 Task: Look for space in Rowland Heights, United States from 11th June, 2023 to 15th June, 2023 for 2 adults in price range Rs.7000 to Rs.16000. Place can be private room with 1  bedroom having 2 beds and 1 bathroom. Property type can be house, flat, guest house, hotel. Booking option can be shelf check-in. Required host language is English.
Action: Mouse moved to (318, 127)
Screenshot: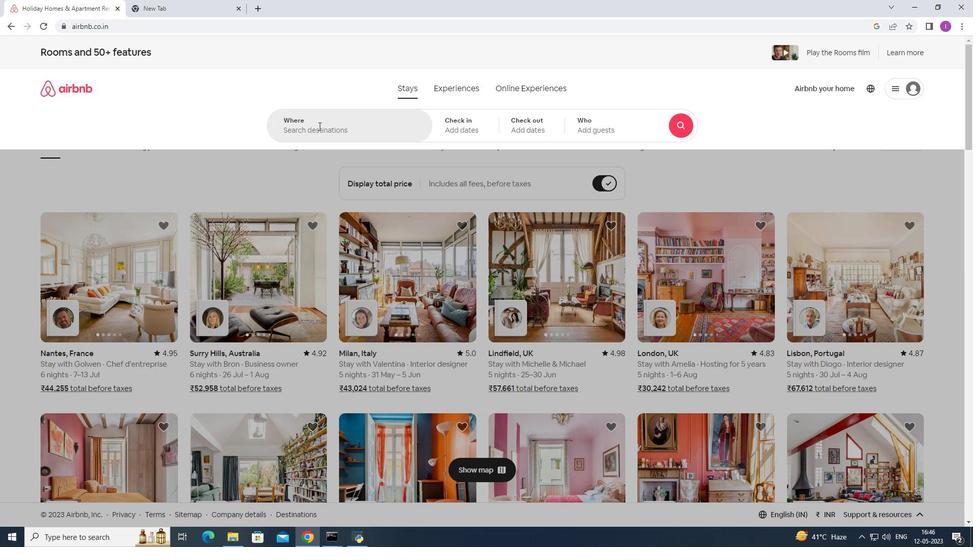 
Action: Mouse pressed left at (318, 127)
Screenshot: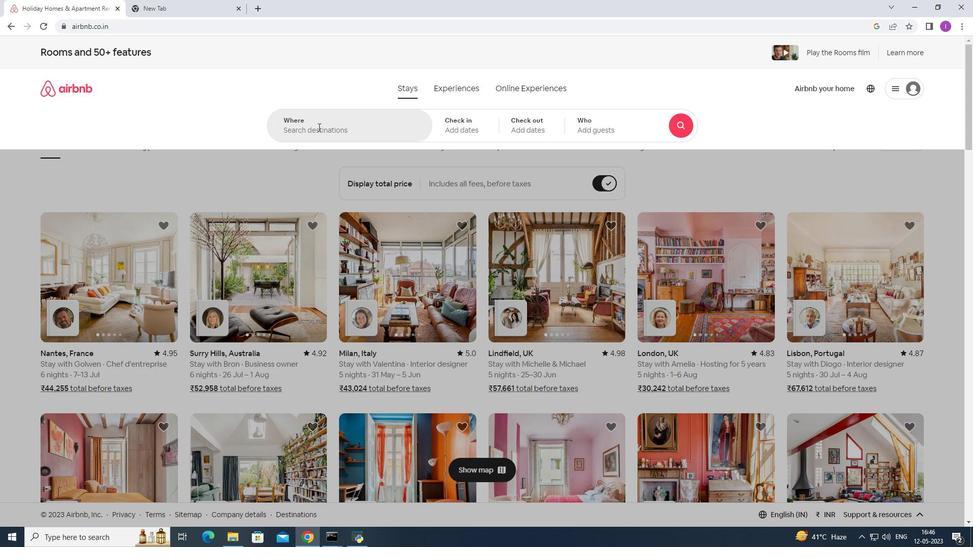 
Action: Mouse moved to (299, 134)
Screenshot: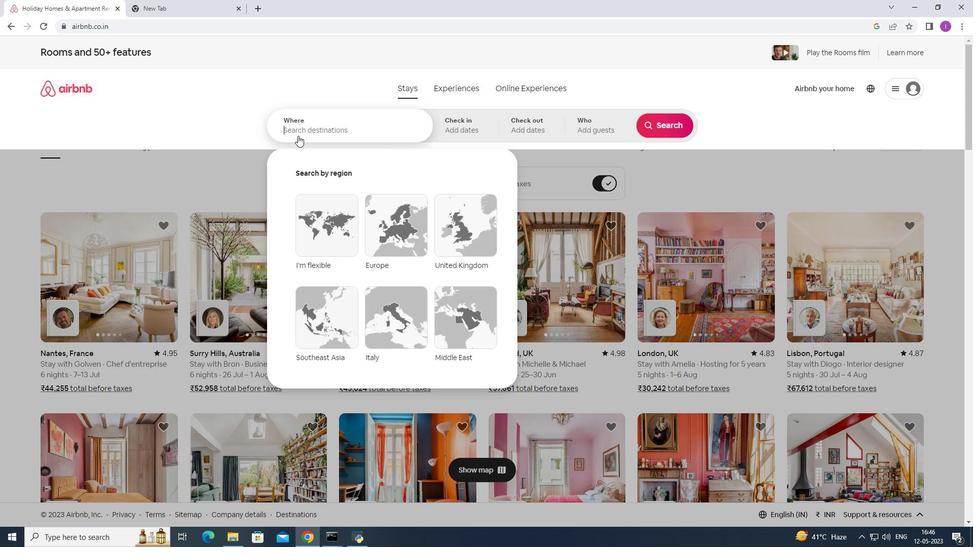 
Action: Key pressed <Key.shift>Rowland<Key.space><Key.shift>Heights,<Key.shift>United<Key.space>states
Screenshot: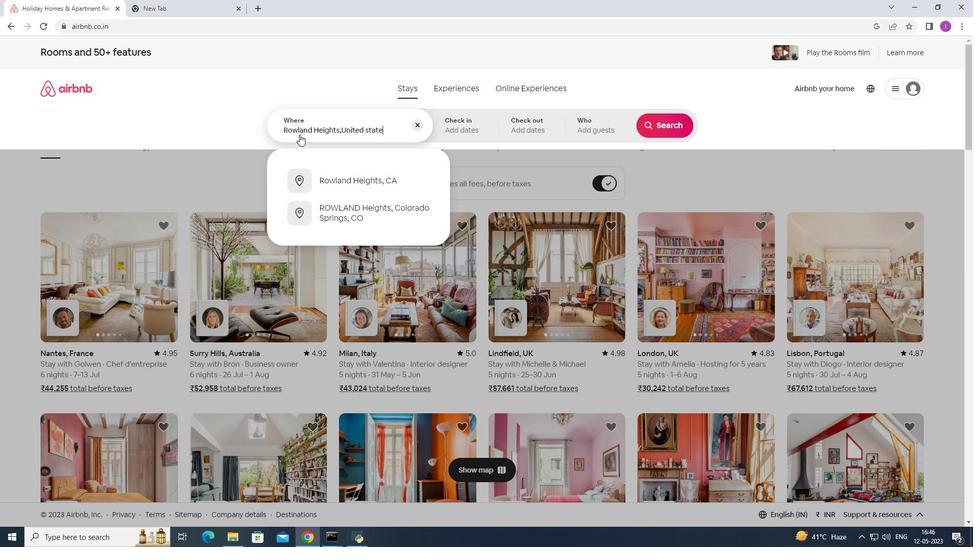 
Action: Mouse moved to (446, 127)
Screenshot: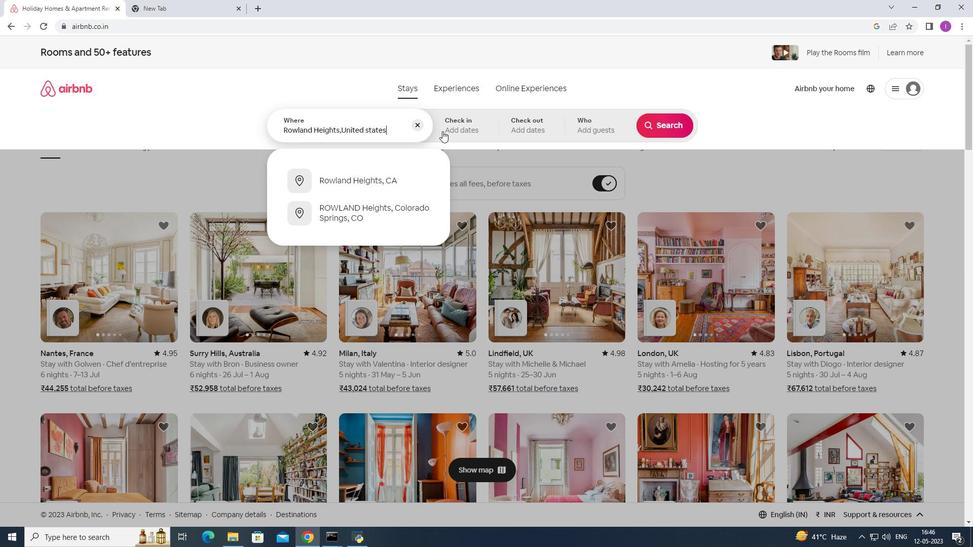 
Action: Mouse pressed left at (446, 127)
Screenshot: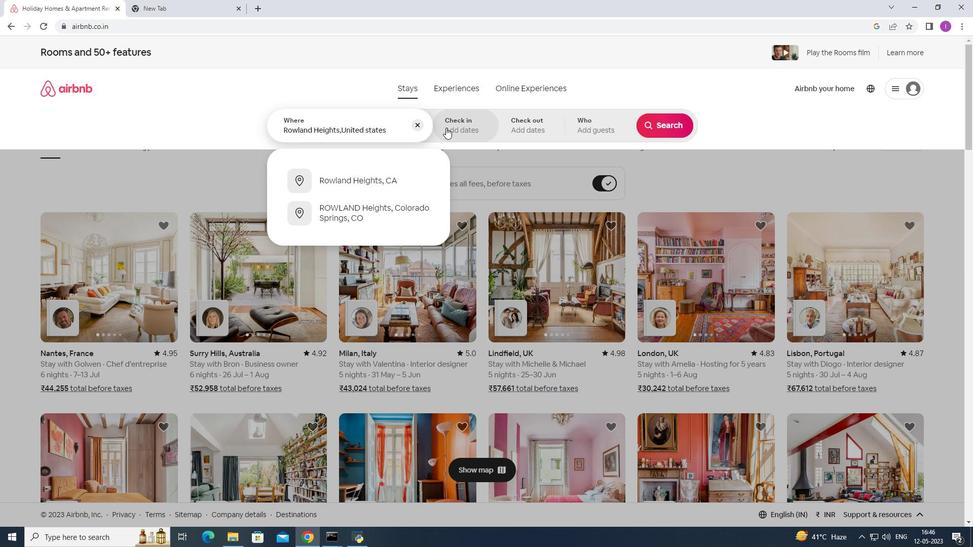 
Action: Mouse moved to (660, 205)
Screenshot: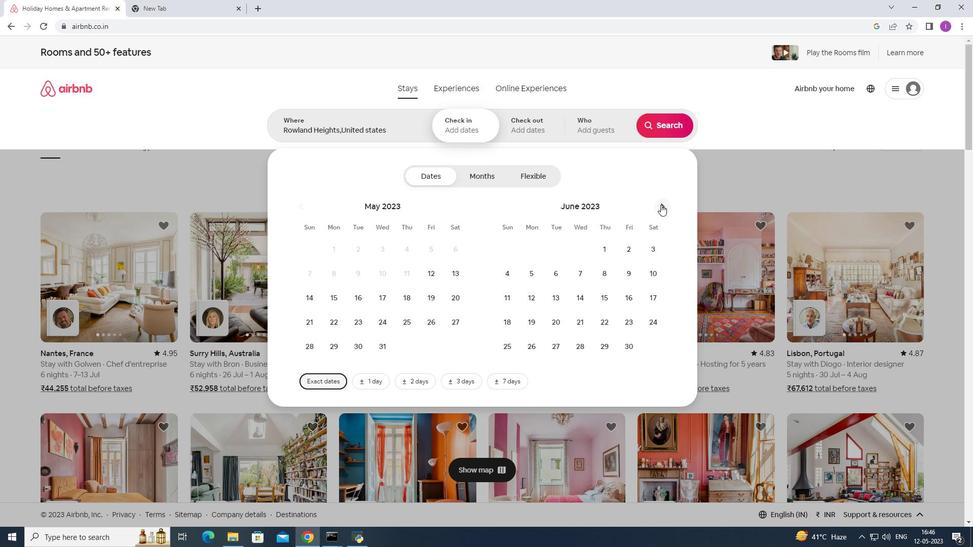 
Action: Mouse pressed left at (660, 205)
Screenshot: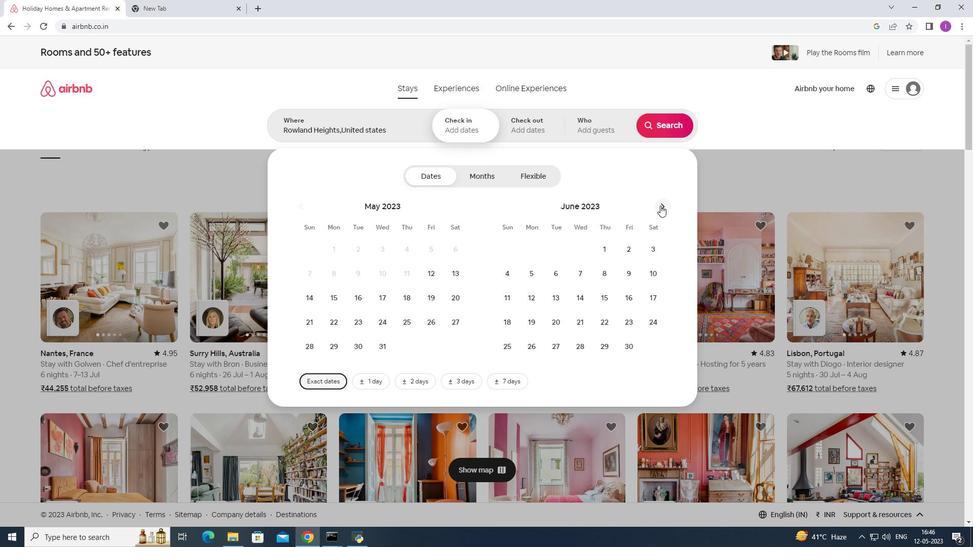 
Action: Mouse moved to (310, 300)
Screenshot: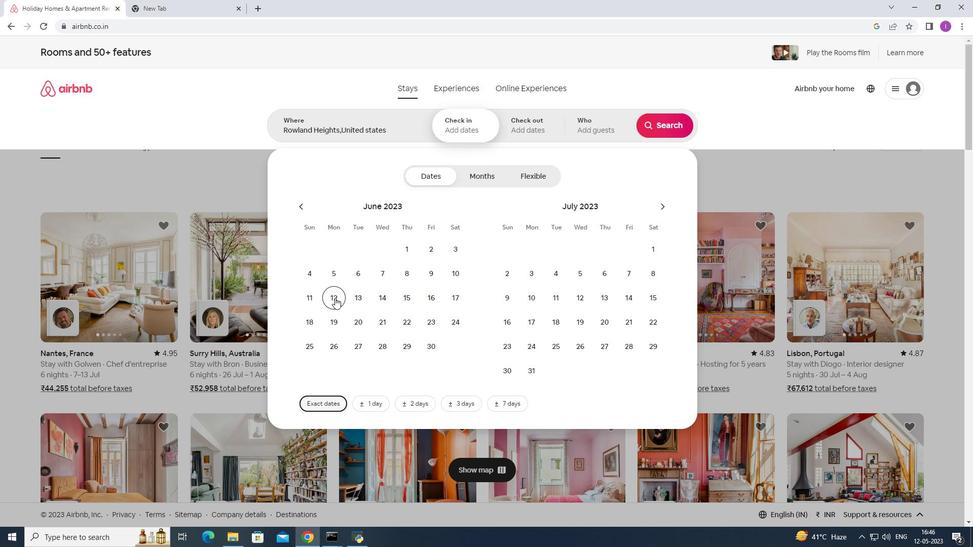 
Action: Mouse pressed left at (310, 300)
Screenshot: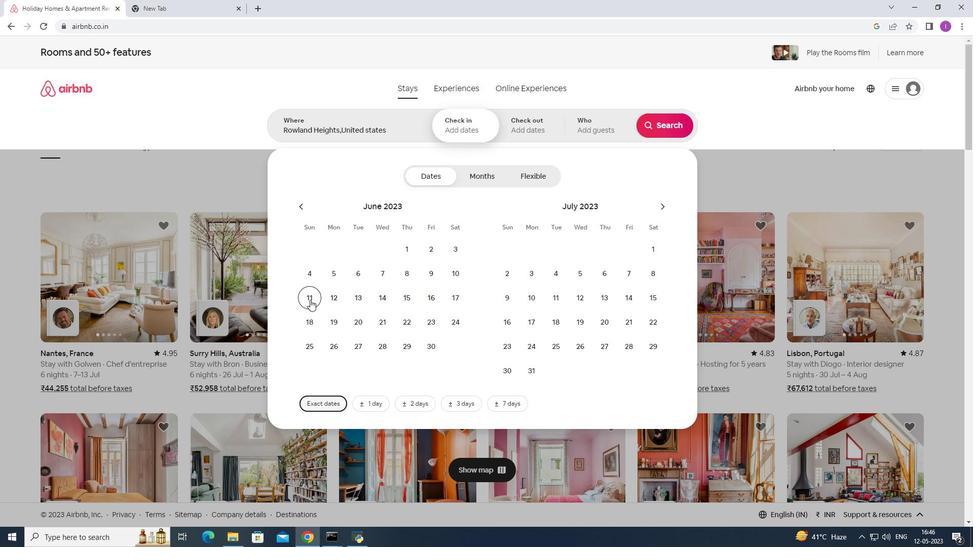 
Action: Mouse moved to (413, 300)
Screenshot: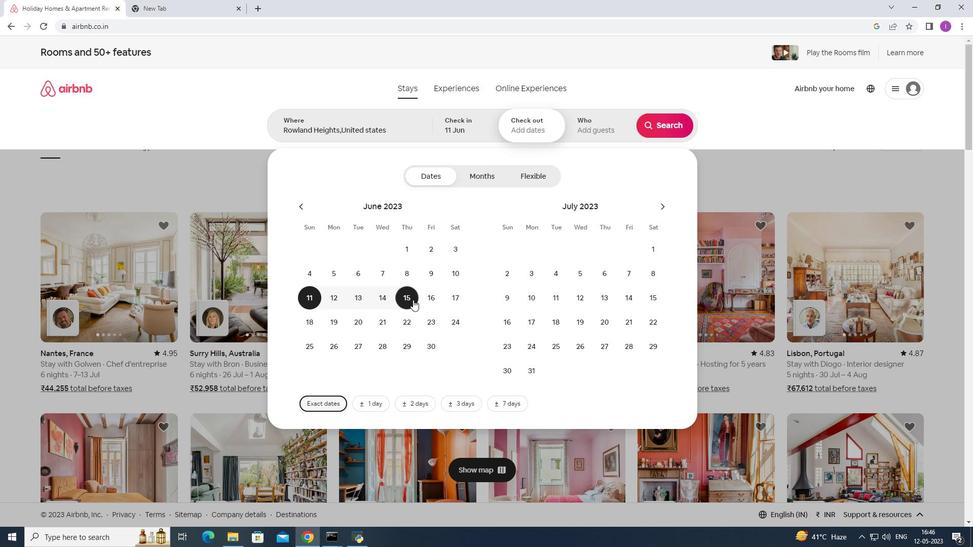 
Action: Mouse pressed left at (413, 300)
Screenshot: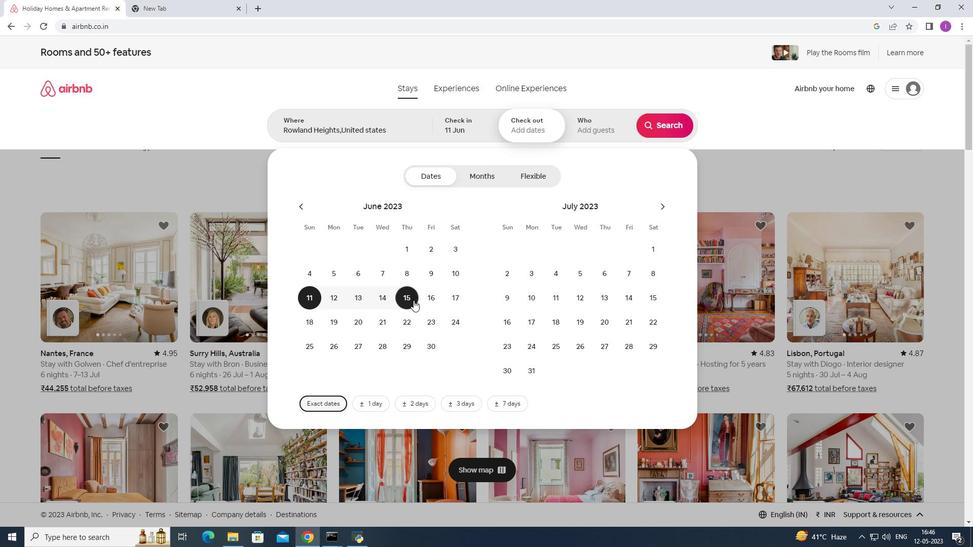 
Action: Mouse moved to (595, 122)
Screenshot: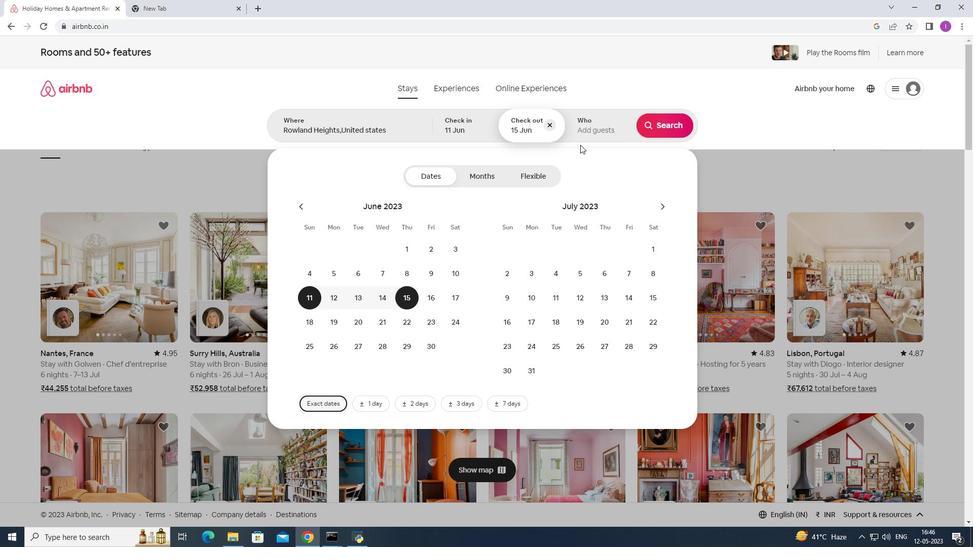 
Action: Mouse pressed left at (595, 122)
Screenshot: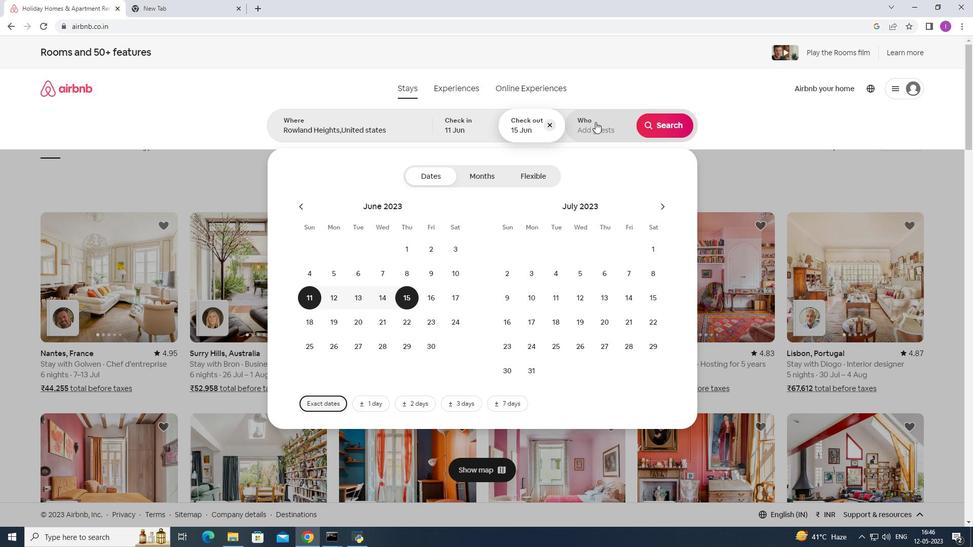 
Action: Mouse moved to (670, 180)
Screenshot: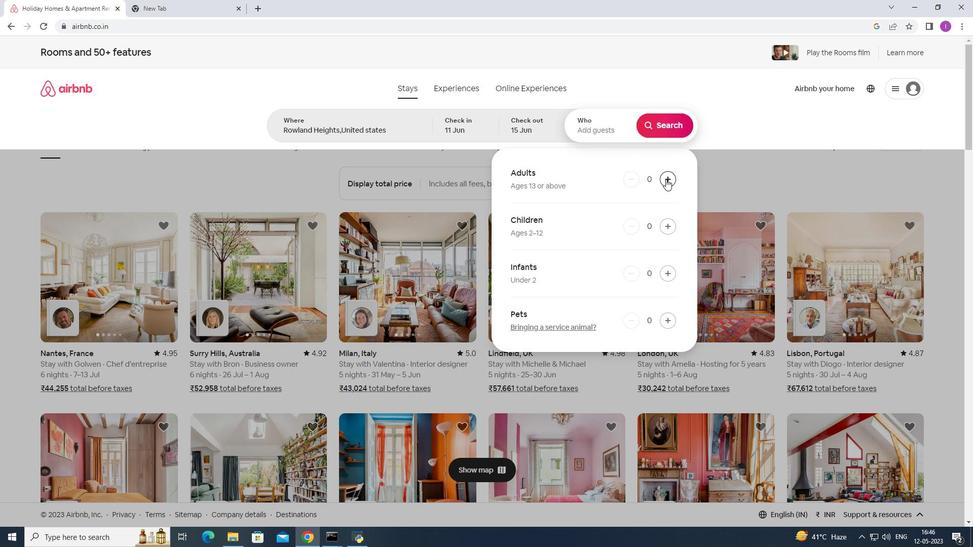 
Action: Mouse pressed left at (670, 180)
Screenshot: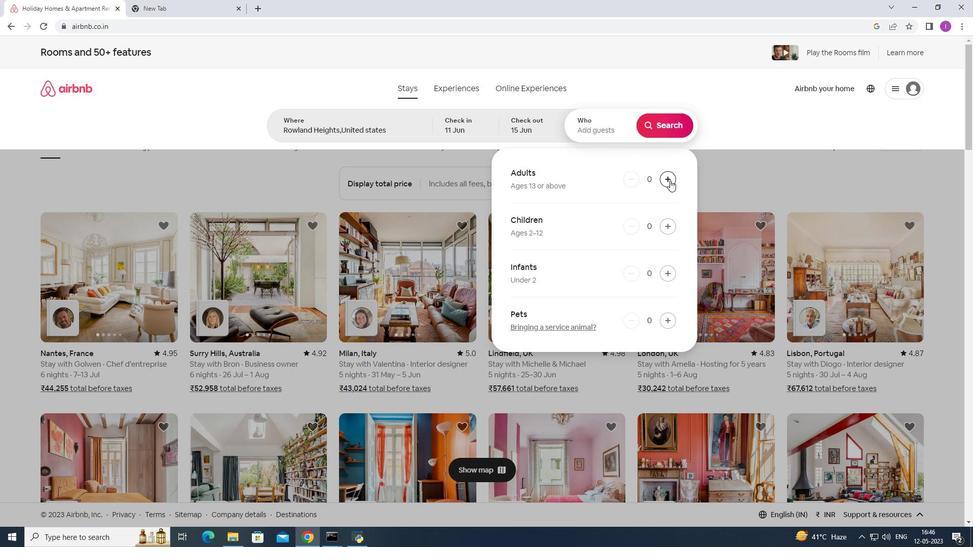 
Action: Mouse pressed left at (670, 180)
Screenshot: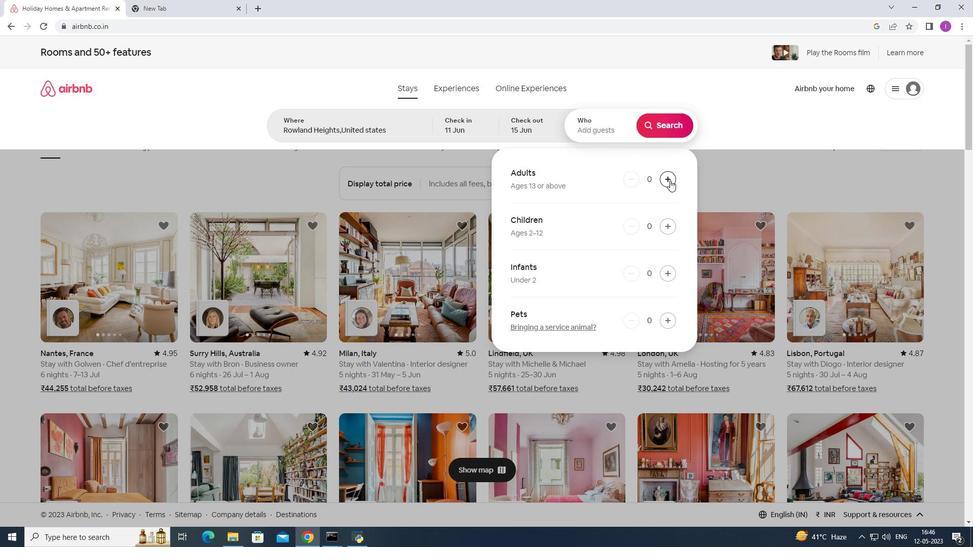 
Action: Mouse moved to (672, 127)
Screenshot: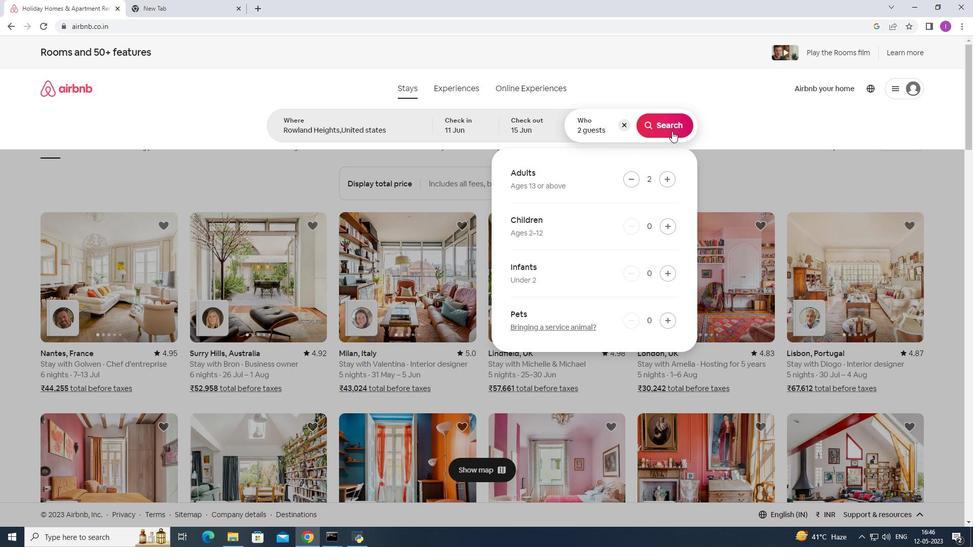 
Action: Mouse pressed left at (672, 127)
Screenshot: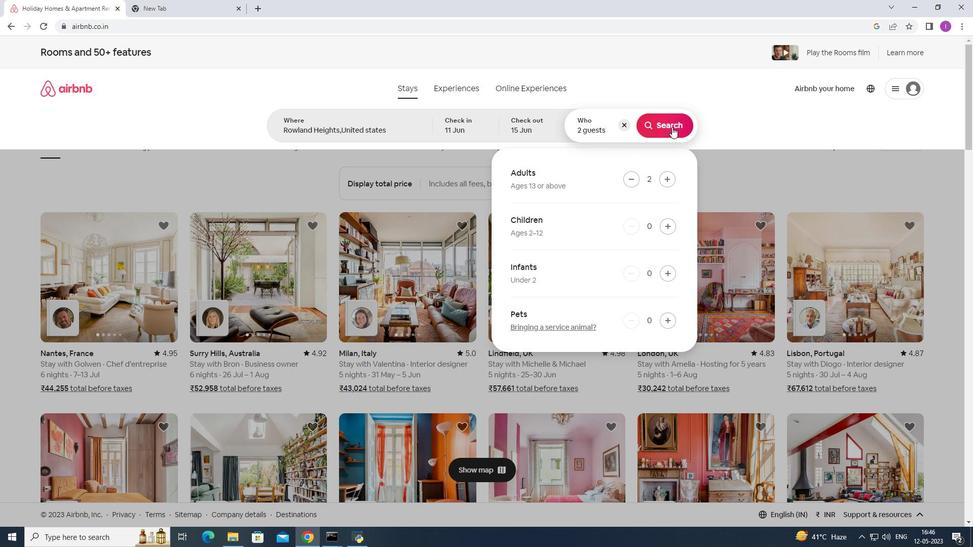 
Action: Mouse moved to (939, 96)
Screenshot: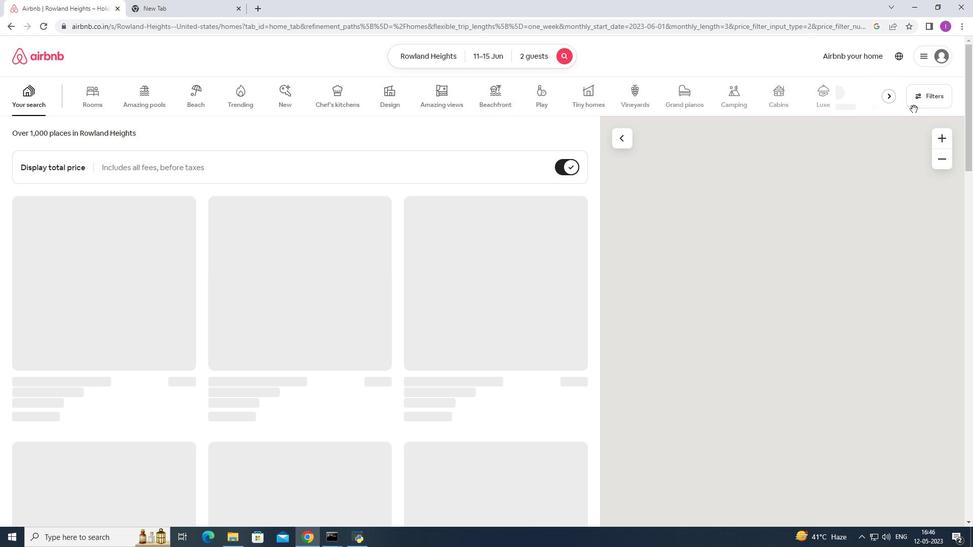 
Action: Mouse pressed left at (939, 96)
Screenshot: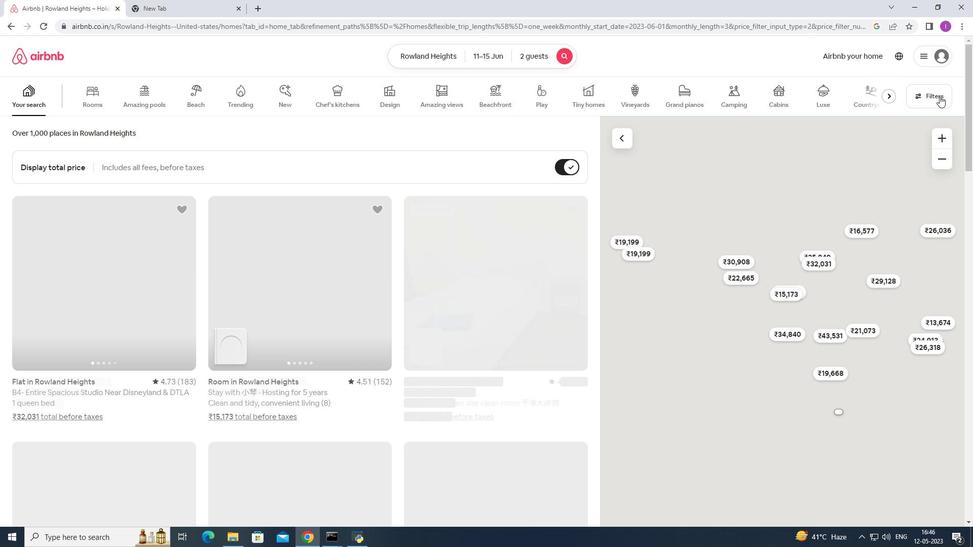 
Action: Mouse moved to (549, 345)
Screenshot: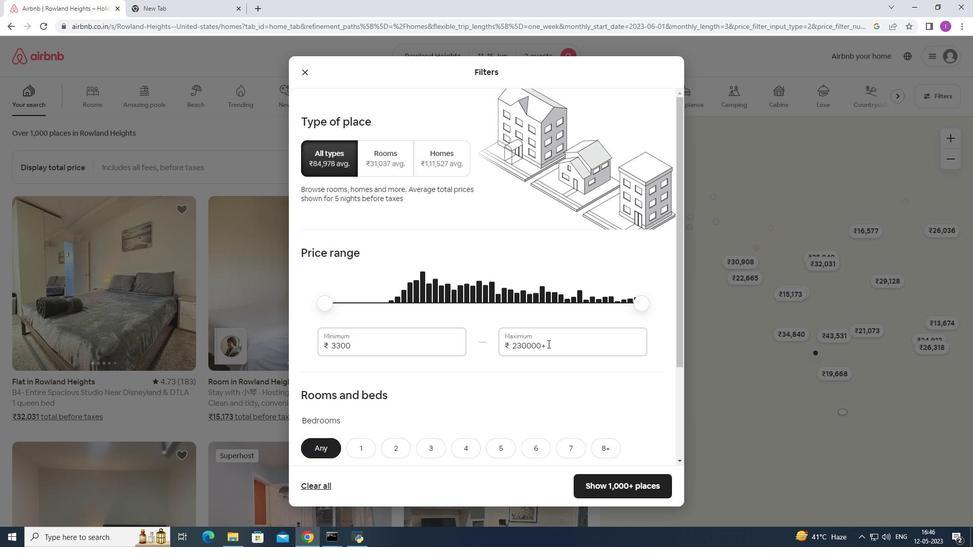 
Action: Mouse pressed left at (549, 345)
Screenshot: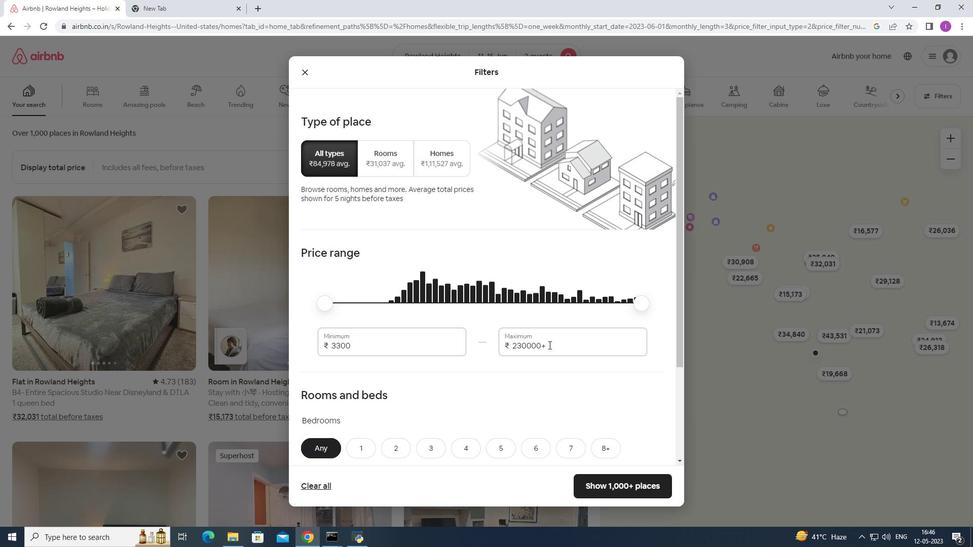
Action: Mouse moved to (504, 353)
Screenshot: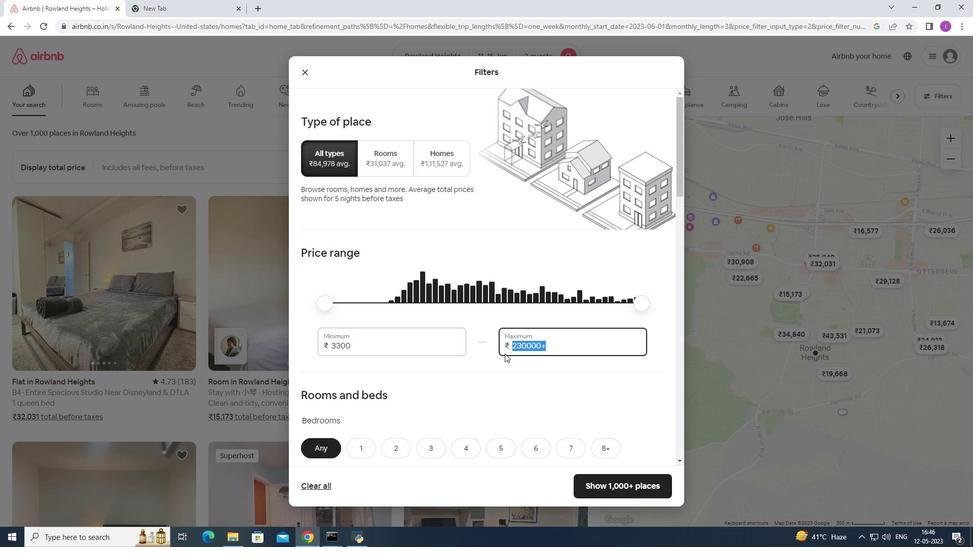 
Action: Key pressed 16000
Screenshot: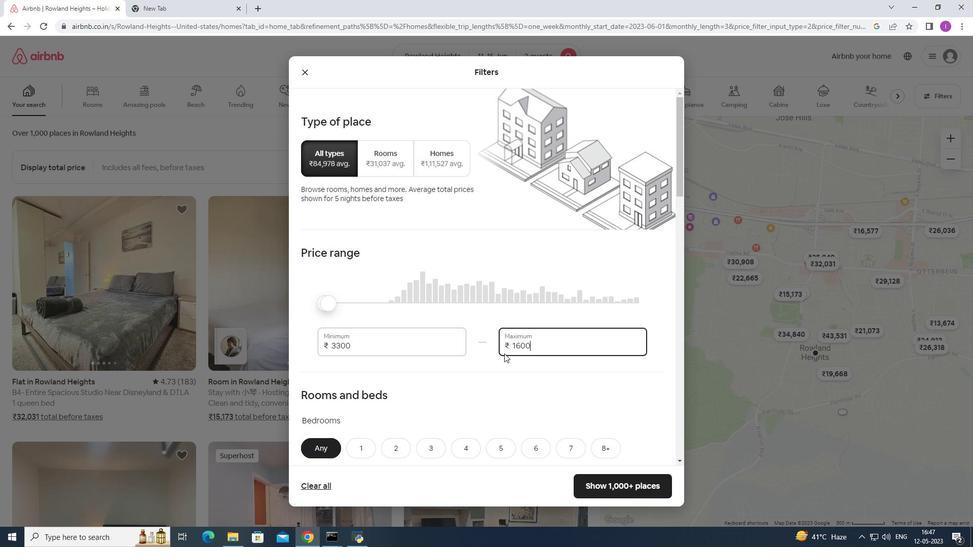 
Action: Mouse moved to (365, 346)
Screenshot: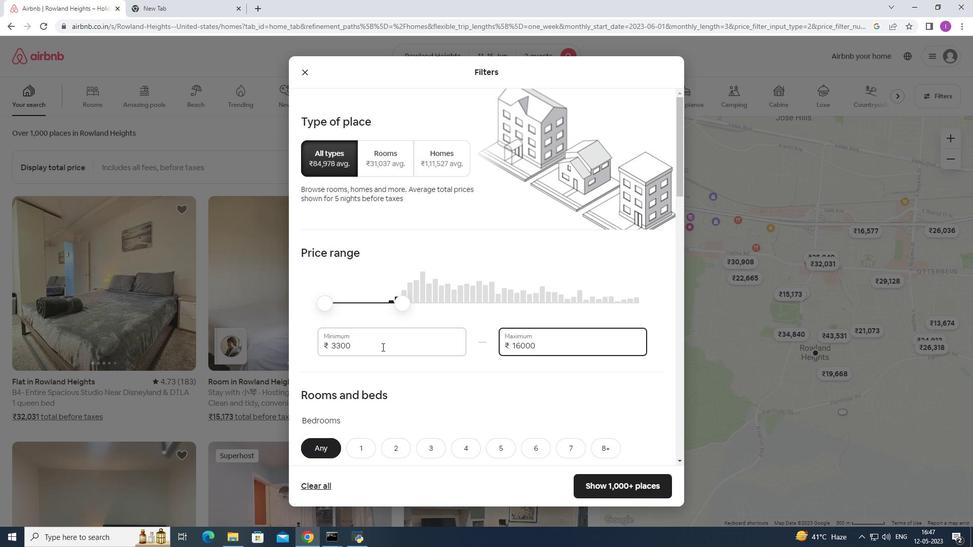 
Action: Mouse pressed left at (365, 346)
Screenshot: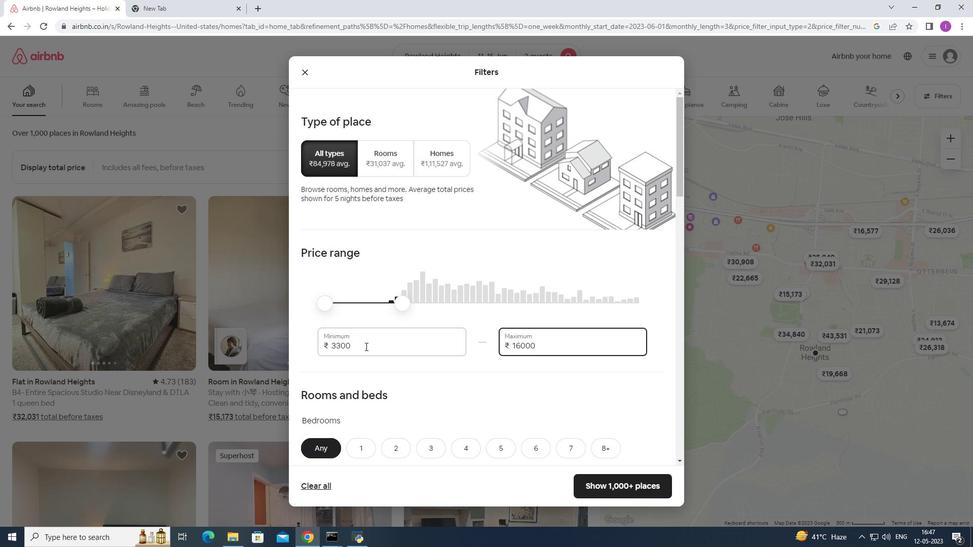 
Action: Mouse moved to (389, 362)
Screenshot: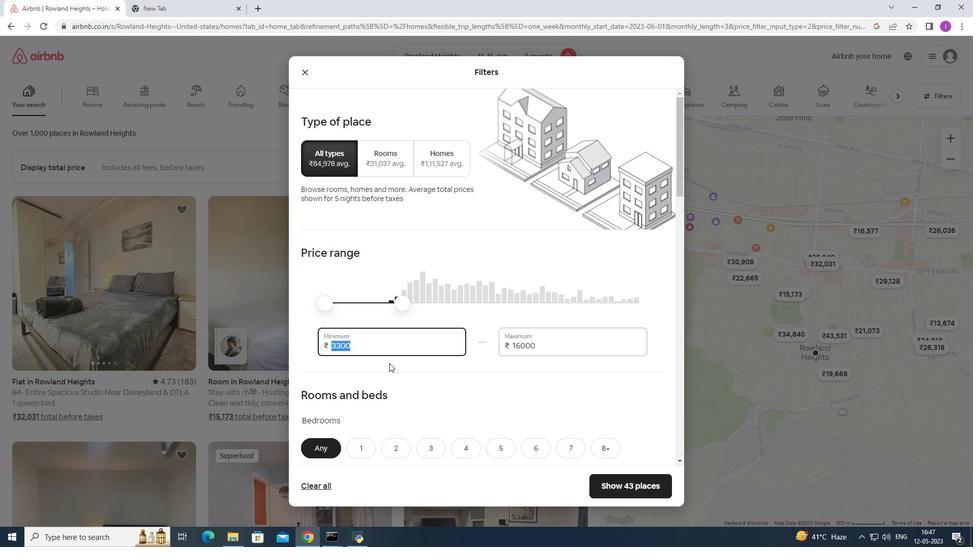 
Action: Key pressed 70
Screenshot: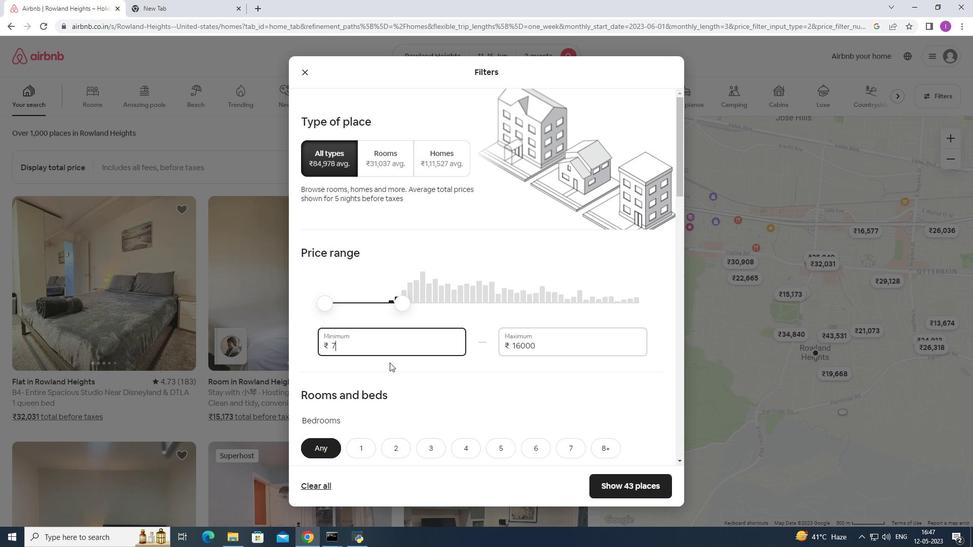 
Action: Mouse moved to (390, 362)
Screenshot: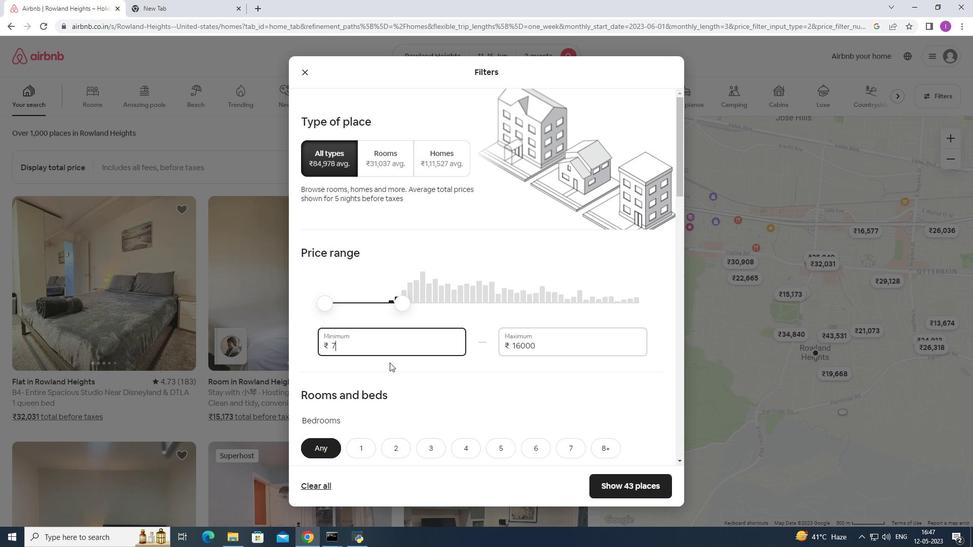
Action: Key pressed 00
Screenshot: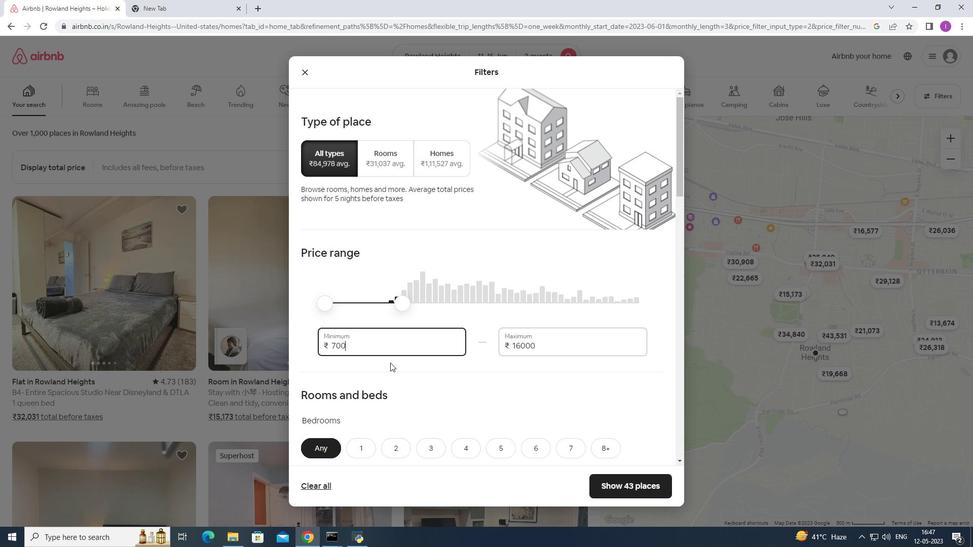 
Action: Mouse moved to (395, 382)
Screenshot: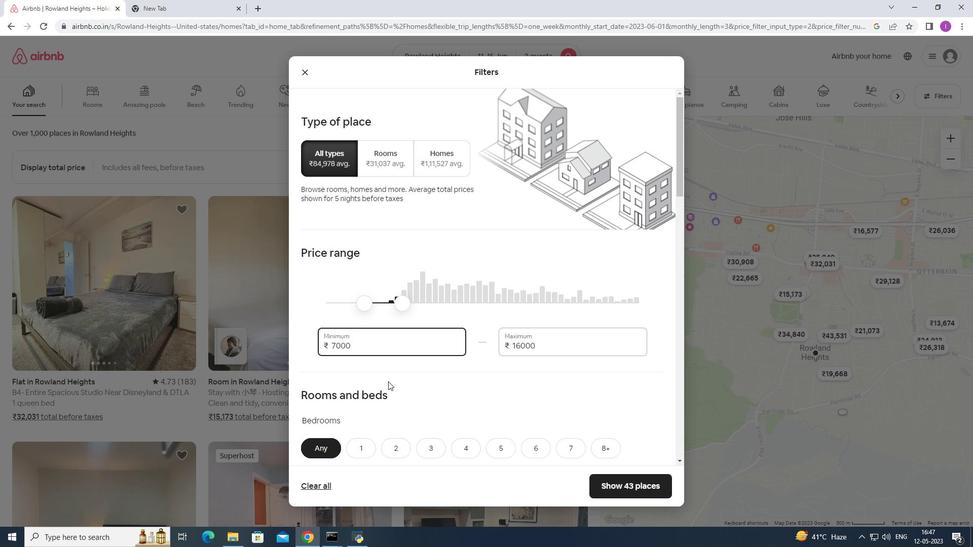 
Action: Mouse scrolled (395, 381) with delta (0, 0)
Screenshot: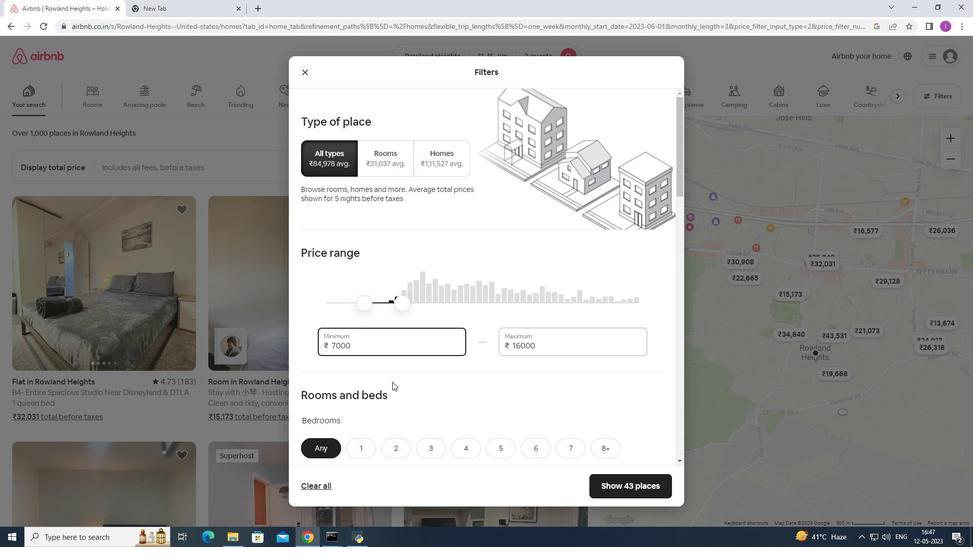 
Action: Mouse scrolled (395, 381) with delta (0, 0)
Screenshot: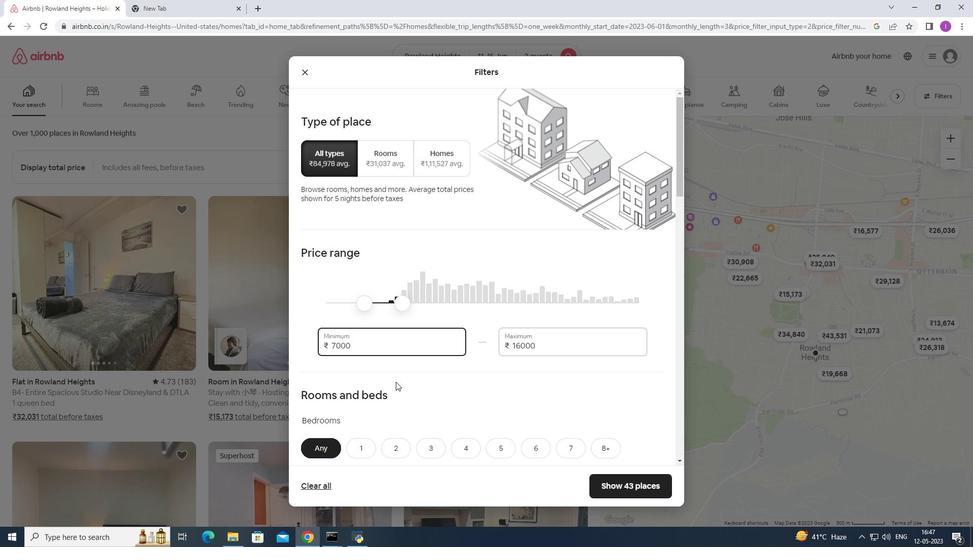 
Action: Mouse moved to (406, 374)
Screenshot: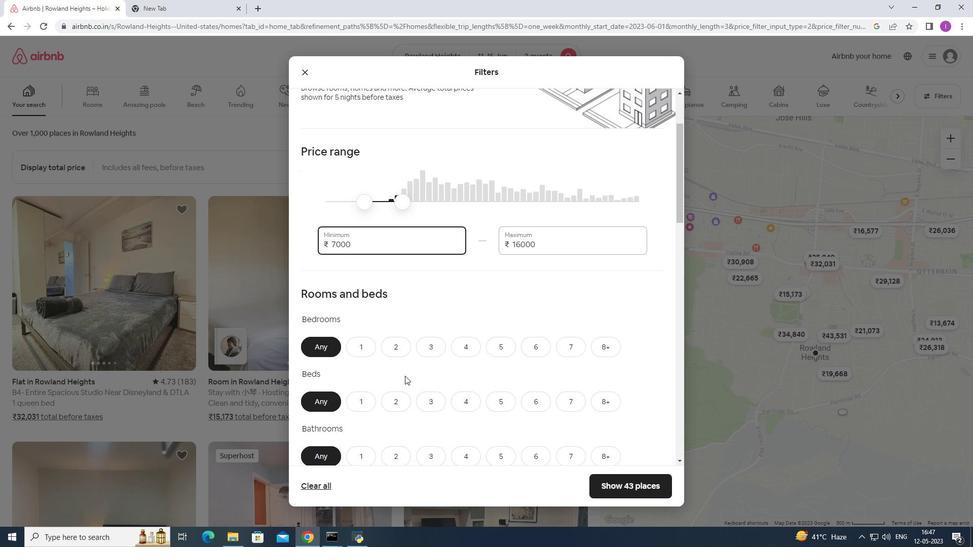 
Action: Mouse scrolled (406, 373) with delta (0, 0)
Screenshot: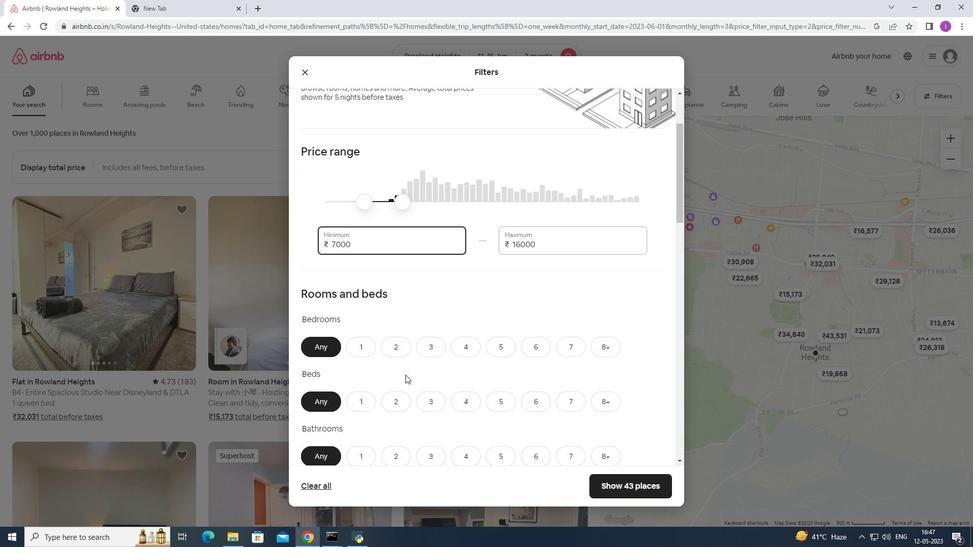 
Action: Mouse moved to (363, 294)
Screenshot: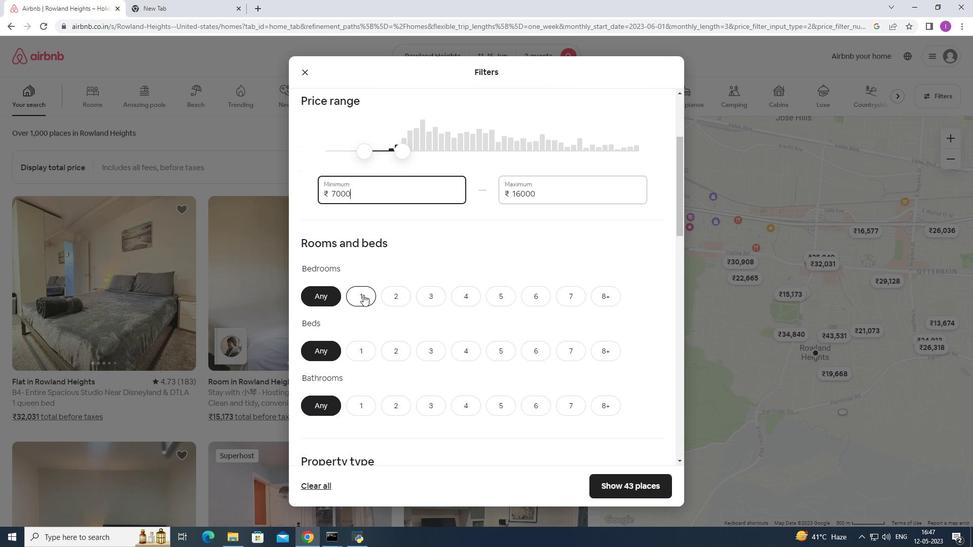 
Action: Mouse pressed left at (363, 294)
Screenshot: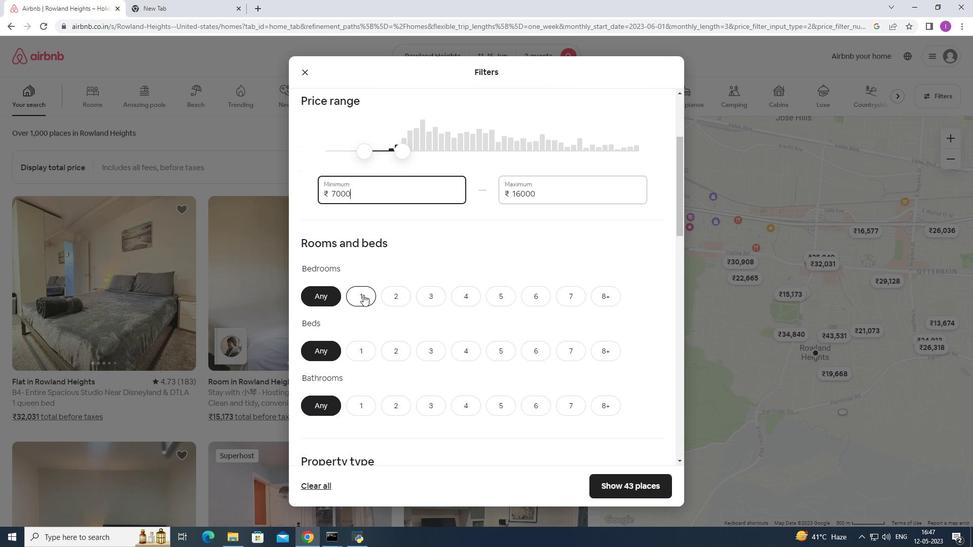 
Action: Mouse moved to (389, 345)
Screenshot: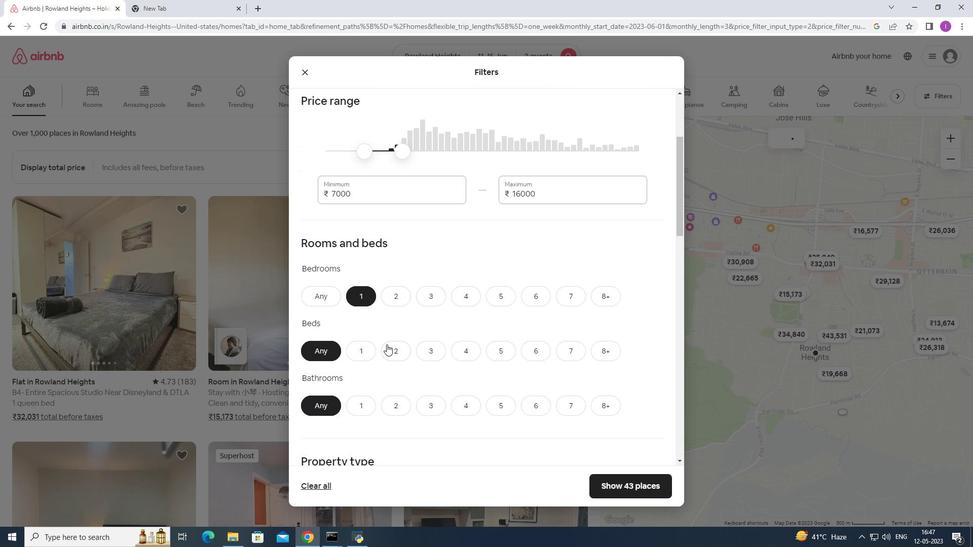 
Action: Mouse pressed left at (389, 345)
Screenshot: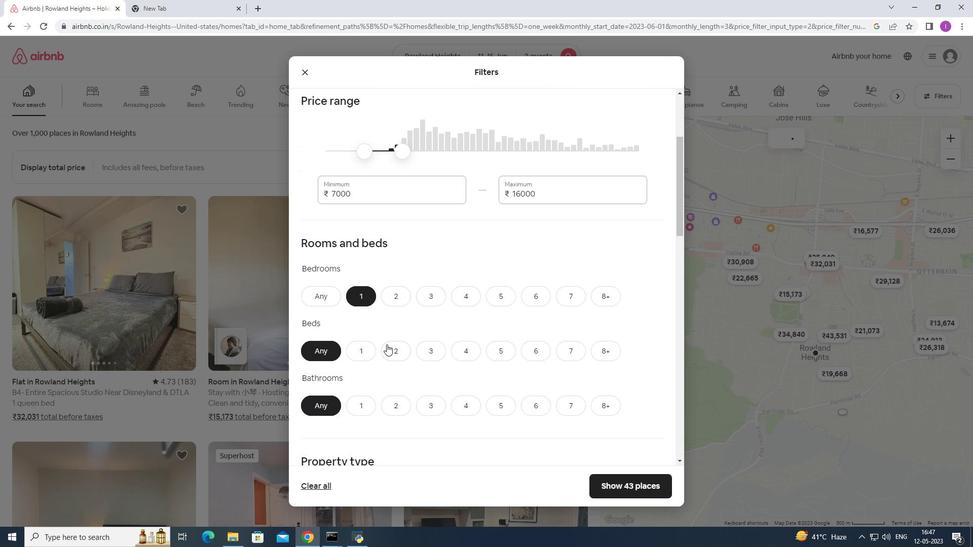 
Action: Mouse moved to (354, 404)
Screenshot: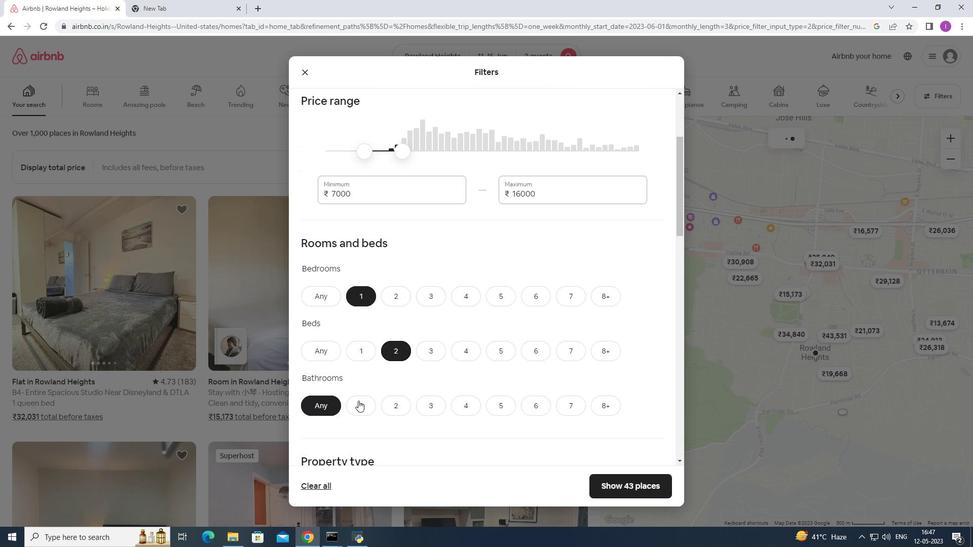 
Action: Mouse pressed left at (354, 404)
Screenshot: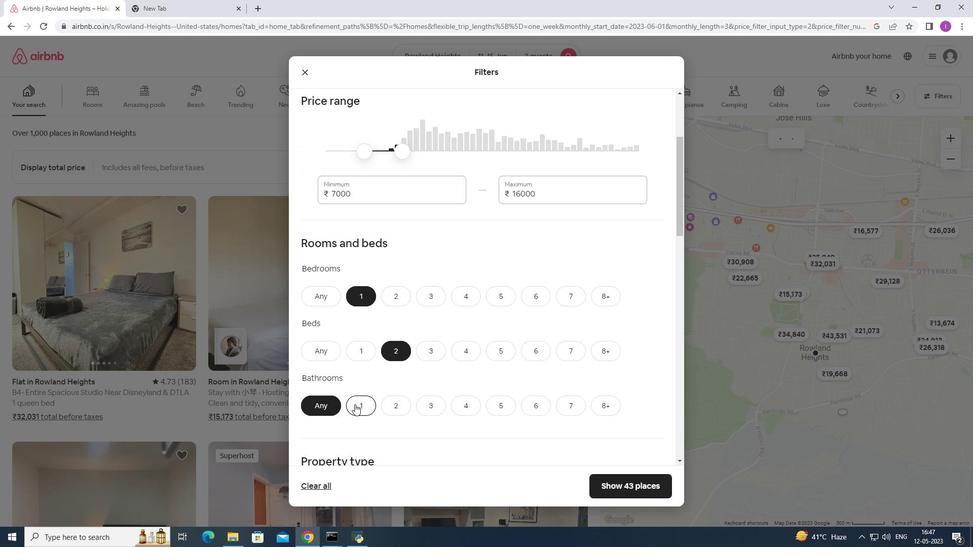
Action: Mouse moved to (419, 369)
Screenshot: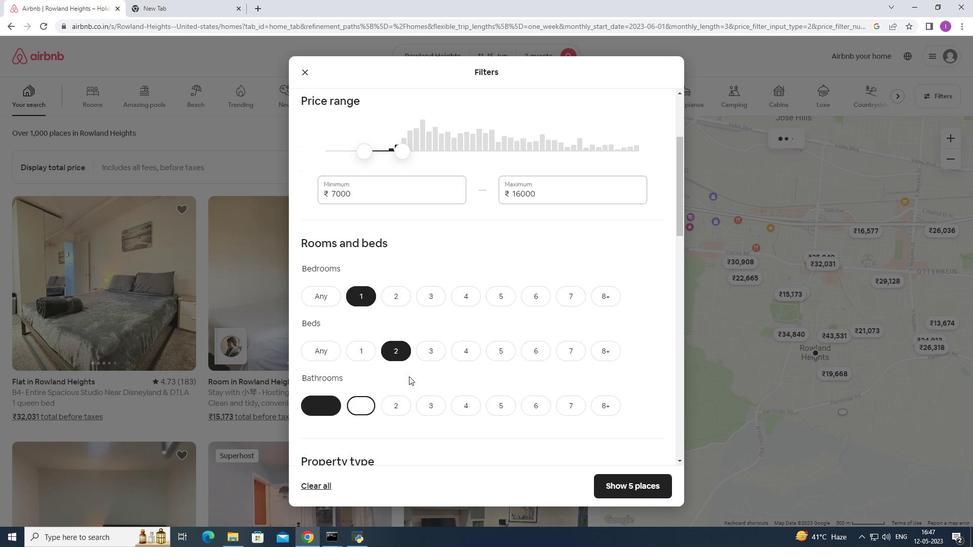 
Action: Mouse scrolled (419, 368) with delta (0, 0)
Screenshot: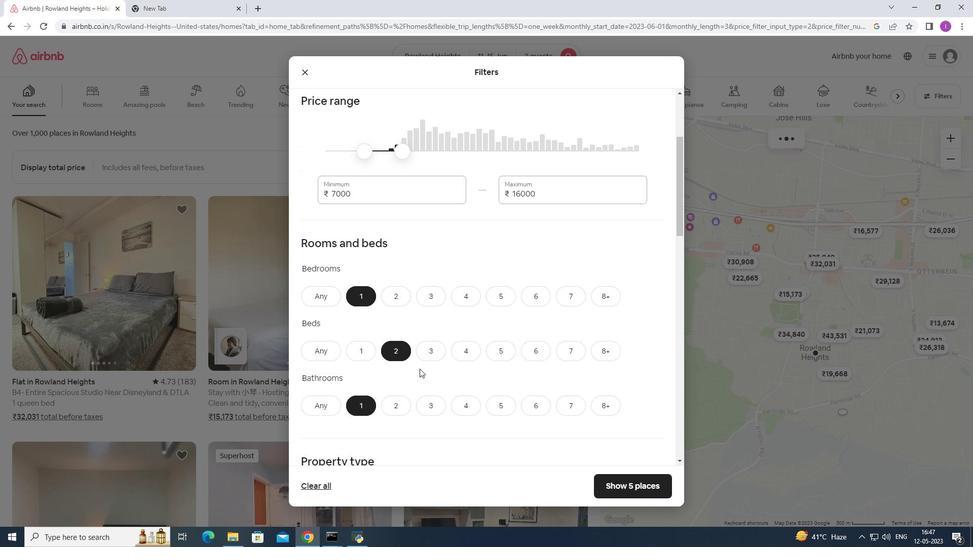 
Action: Mouse moved to (420, 369)
Screenshot: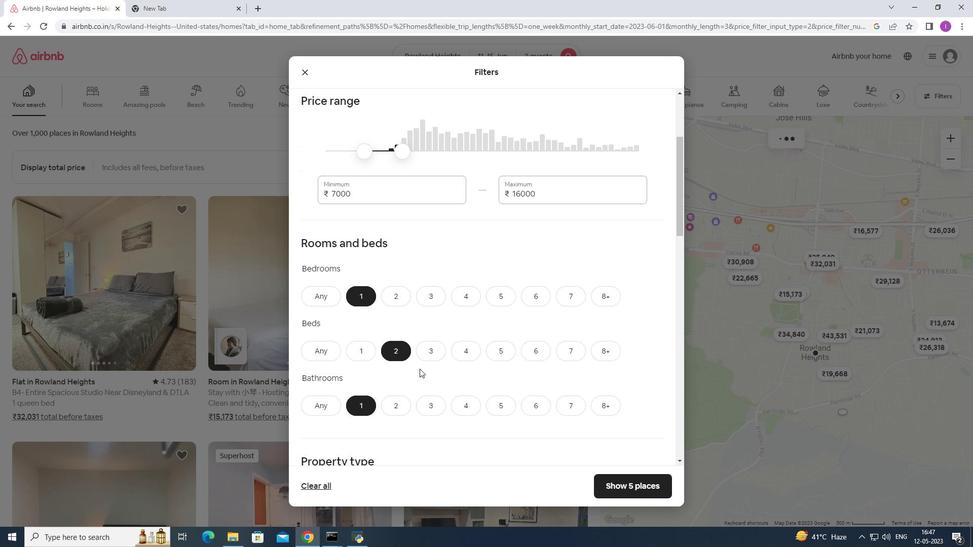 
Action: Mouse scrolled (420, 368) with delta (0, 0)
Screenshot: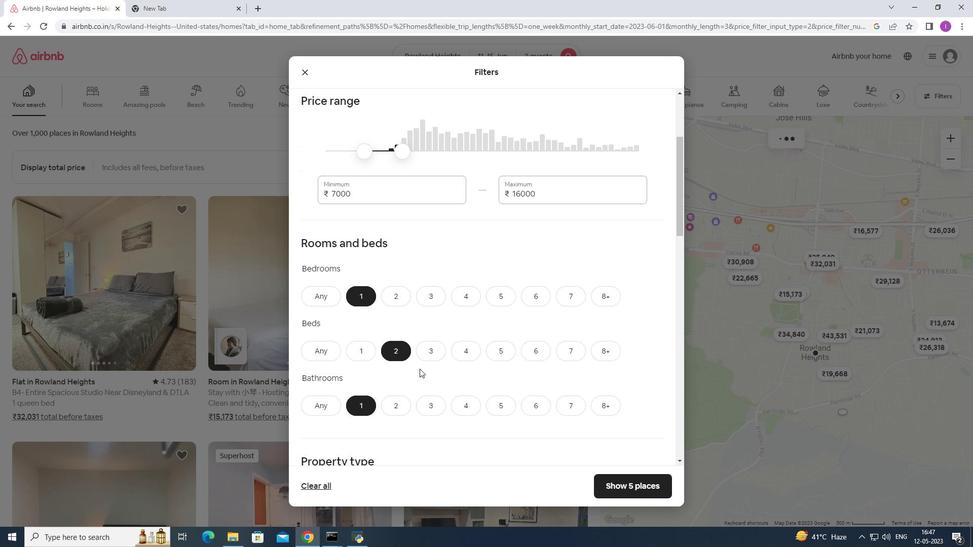 
Action: Mouse scrolled (420, 368) with delta (0, 0)
Screenshot: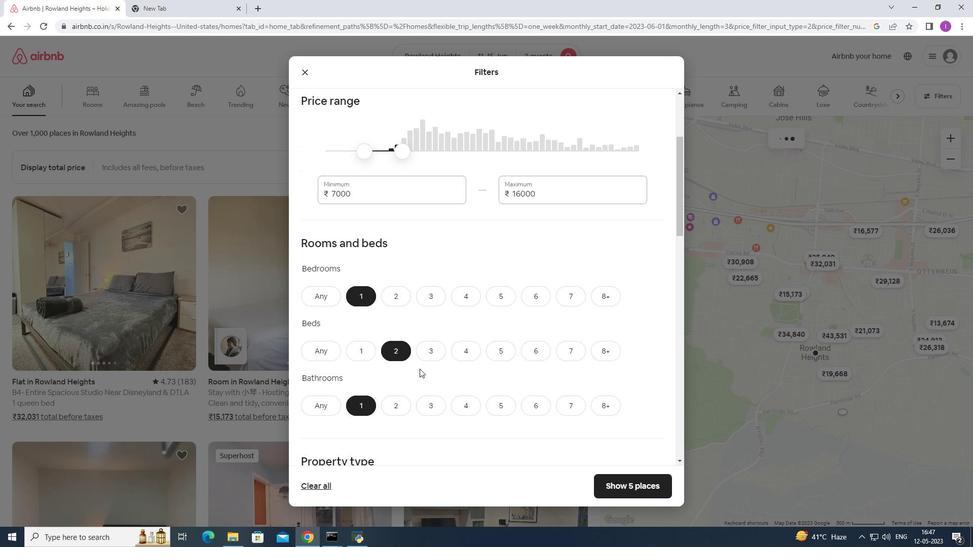 
Action: Mouse moved to (365, 369)
Screenshot: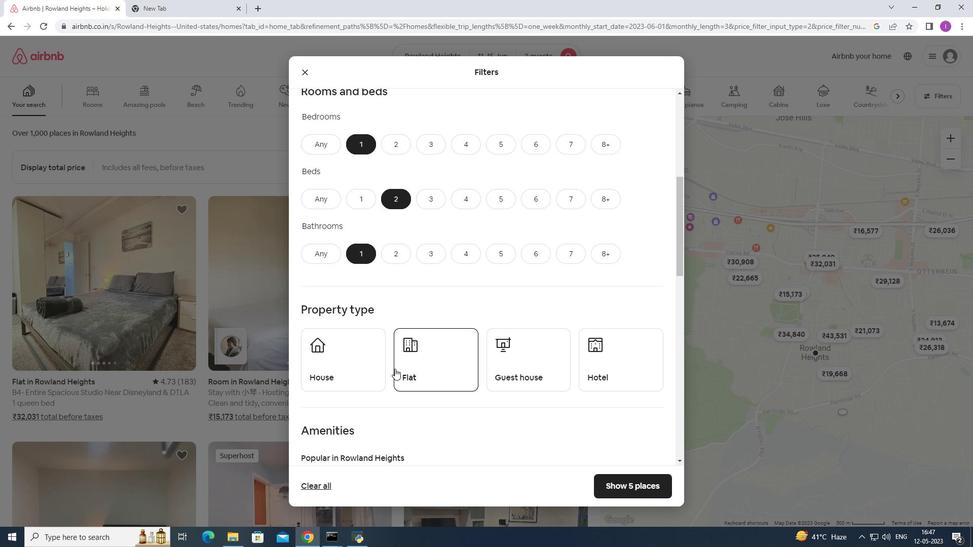 
Action: Mouse pressed left at (365, 369)
Screenshot: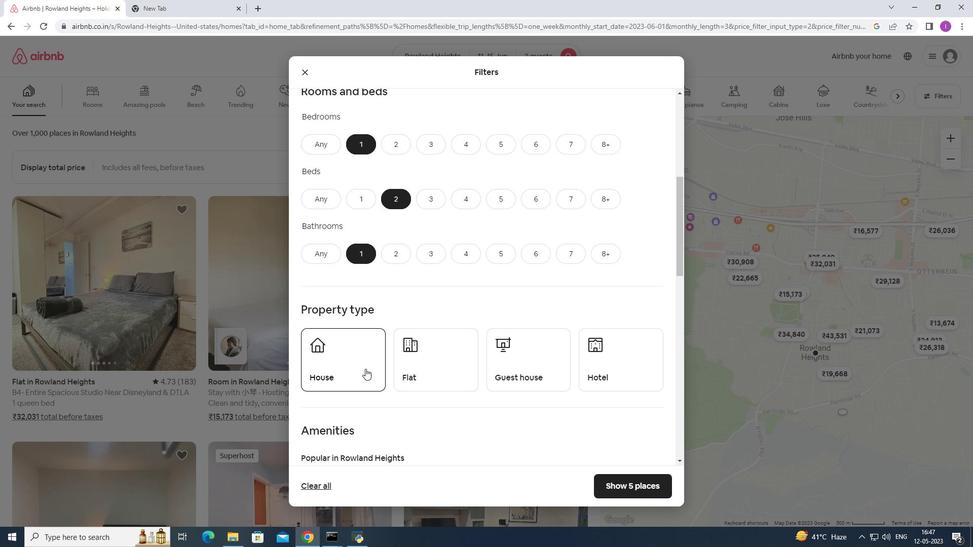 
Action: Mouse moved to (419, 363)
Screenshot: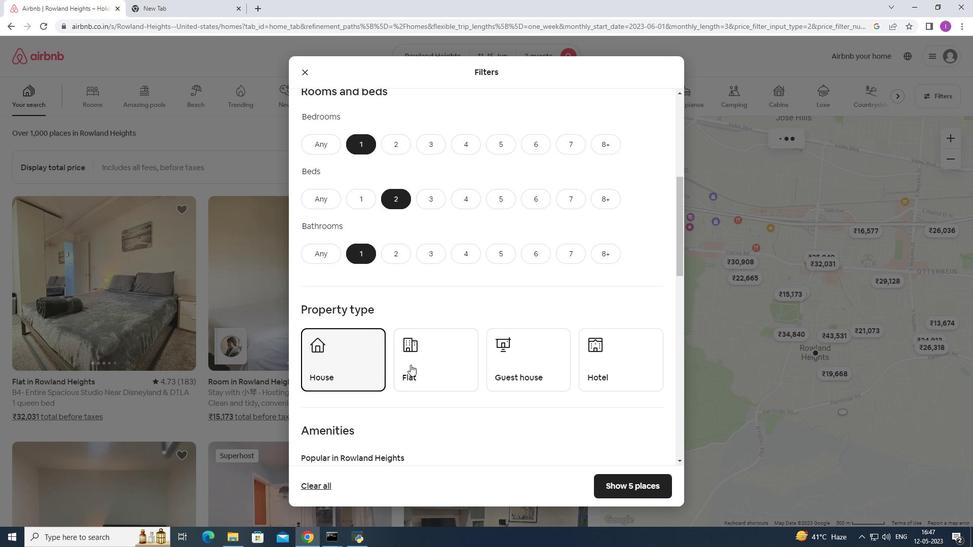 
Action: Mouse pressed left at (419, 363)
Screenshot: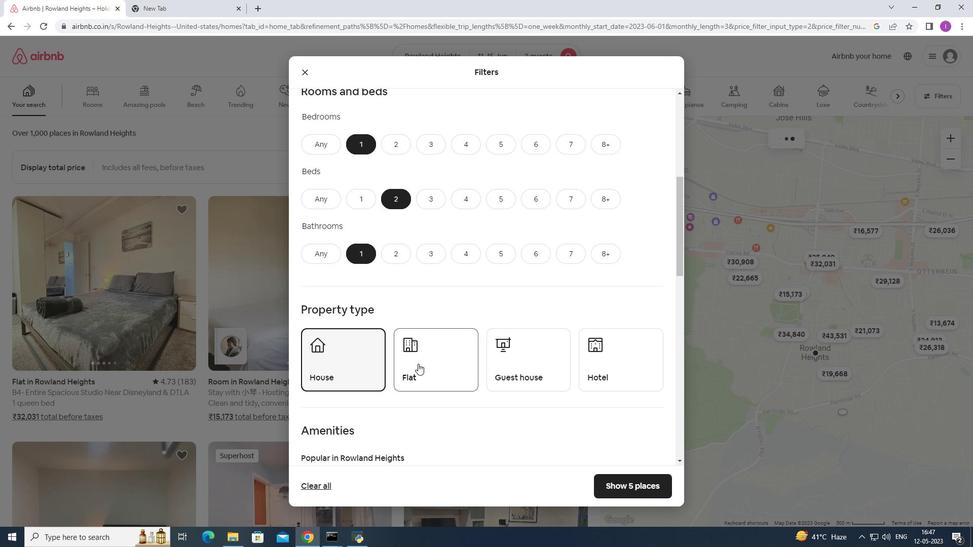 
Action: Mouse moved to (505, 354)
Screenshot: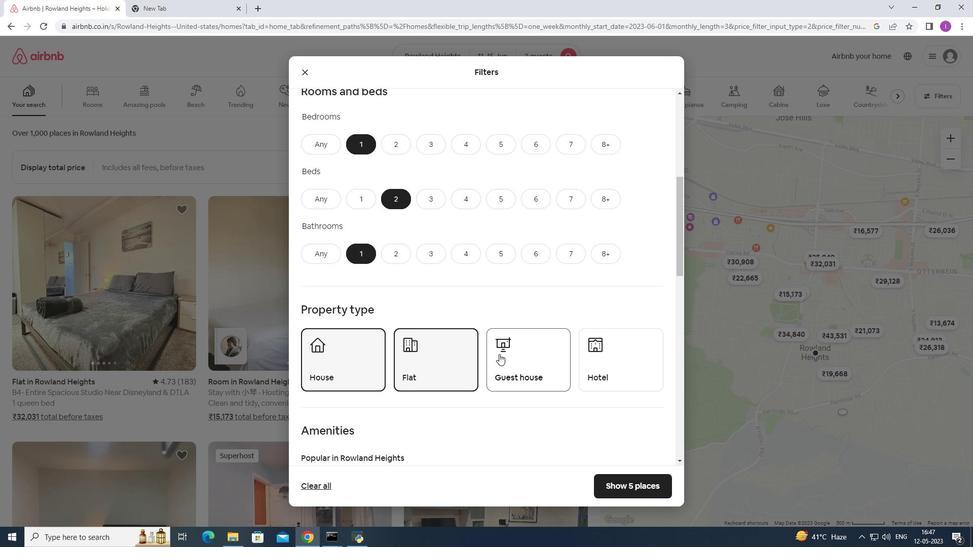 
Action: Mouse pressed left at (505, 354)
Screenshot: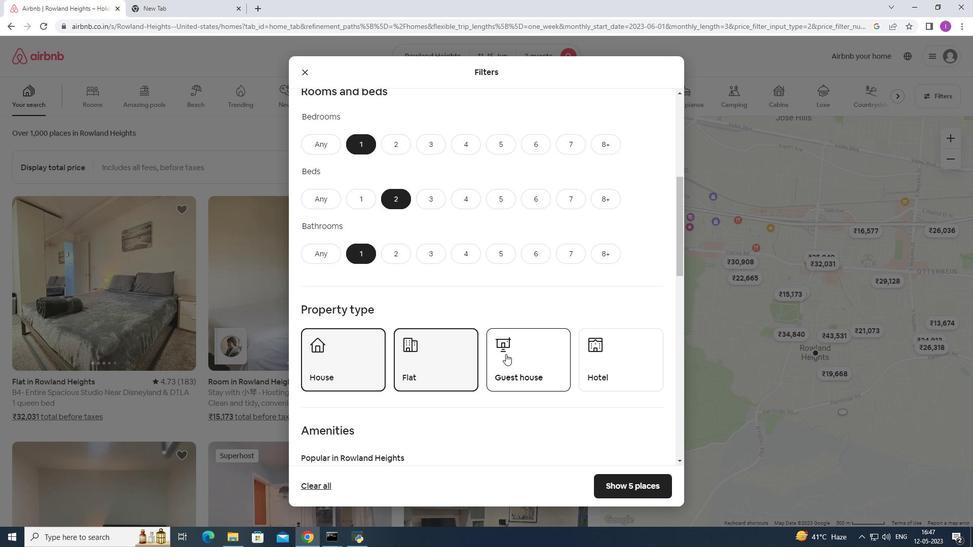 
Action: Mouse moved to (597, 347)
Screenshot: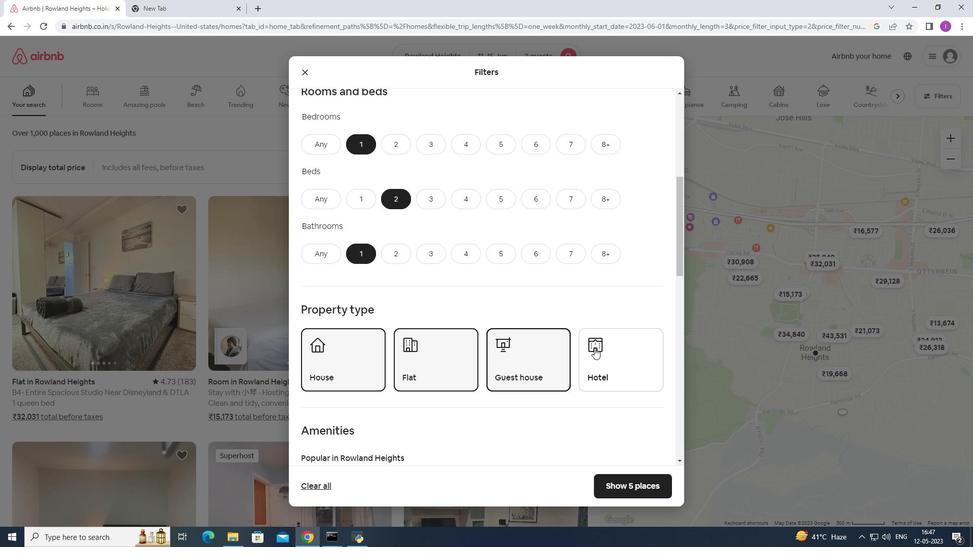 
Action: Mouse pressed left at (597, 347)
Screenshot: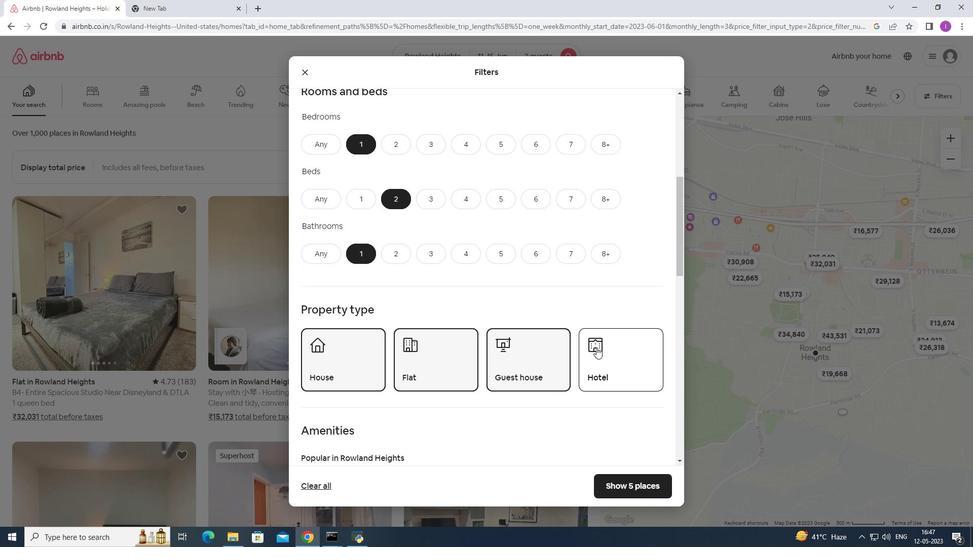 
Action: Mouse moved to (511, 361)
Screenshot: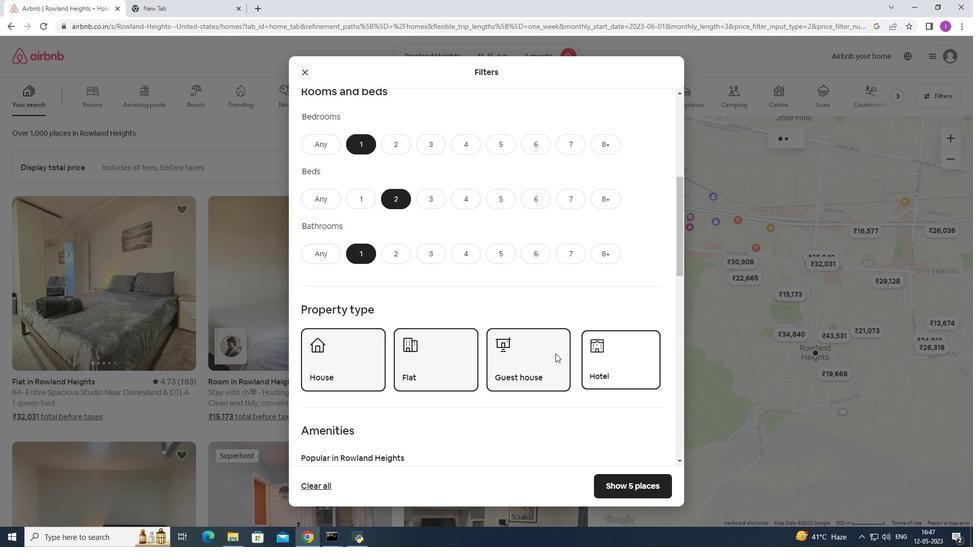 
Action: Mouse scrolled (511, 361) with delta (0, 0)
Screenshot: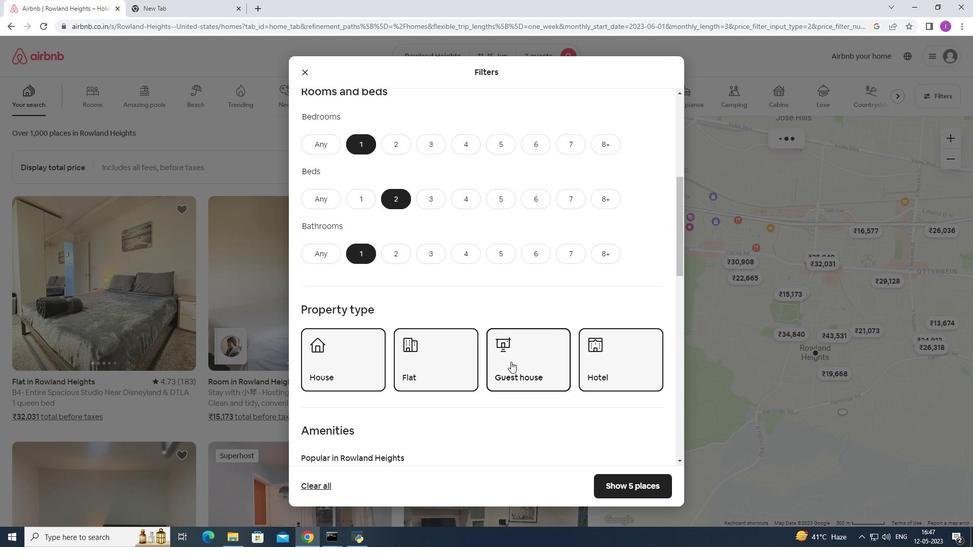 
Action: Mouse scrolled (511, 361) with delta (0, 0)
Screenshot: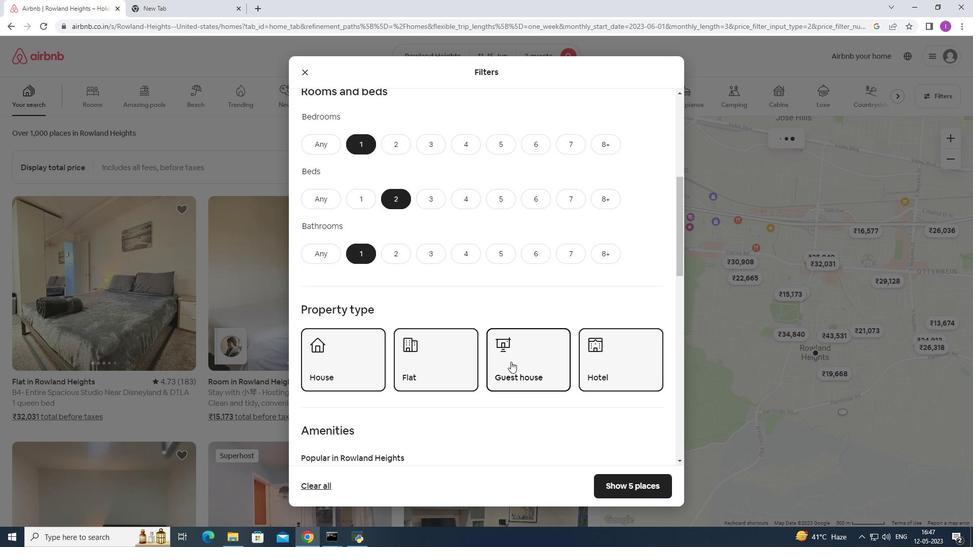 
Action: Mouse scrolled (511, 361) with delta (0, 0)
Screenshot: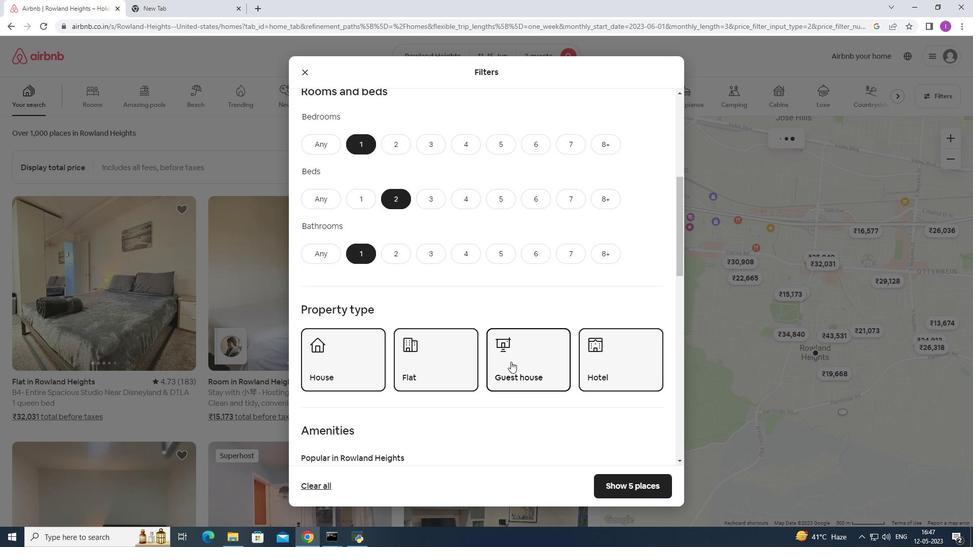 
Action: Mouse scrolled (511, 361) with delta (0, 0)
Screenshot: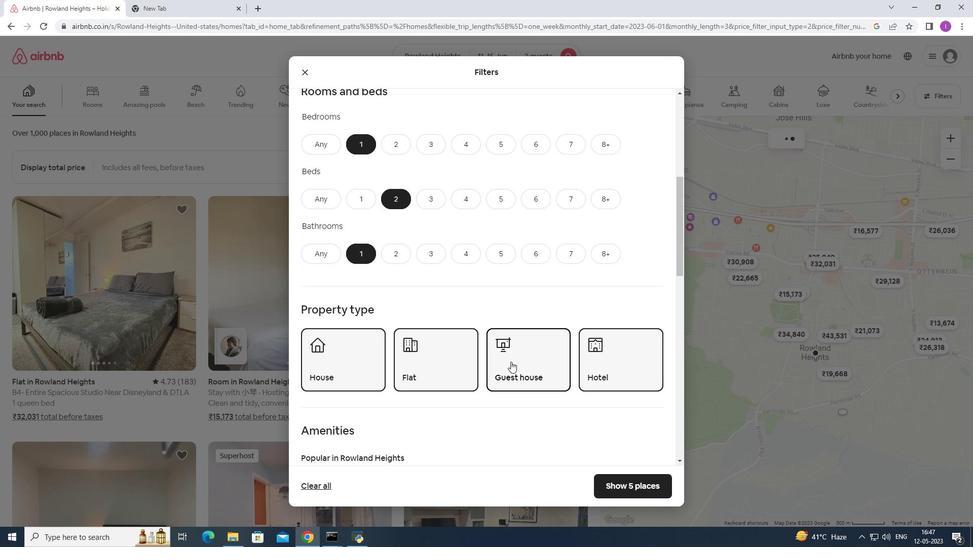
Action: Mouse moved to (503, 362)
Screenshot: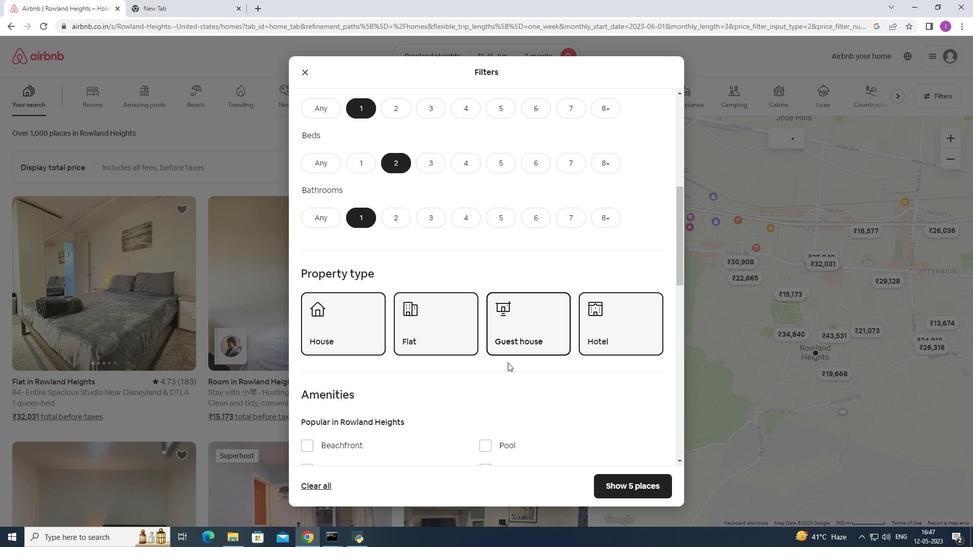 
Action: Mouse scrolled (503, 362) with delta (0, 0)
Screenshot: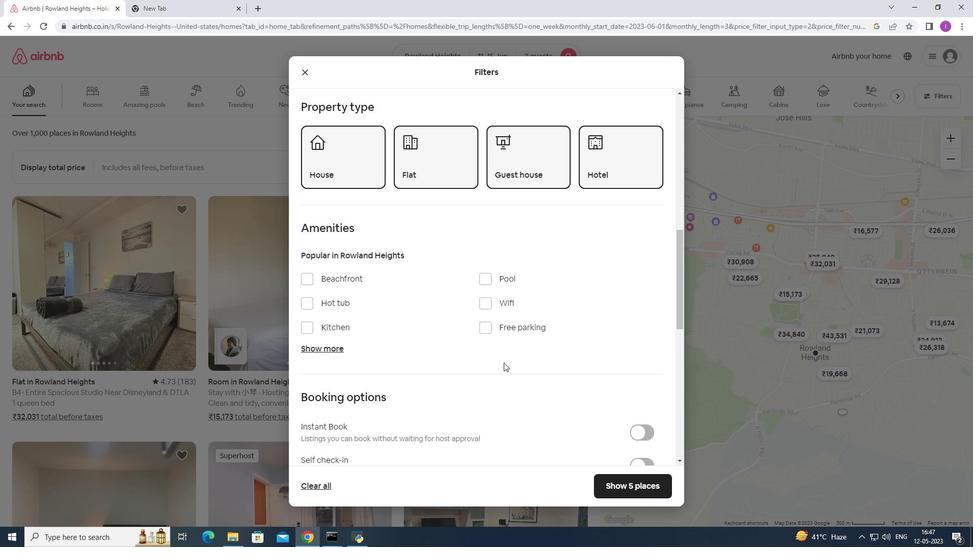 
Action: Mouse scrolled (503, 362) with delta (0, 0)
Screenshot: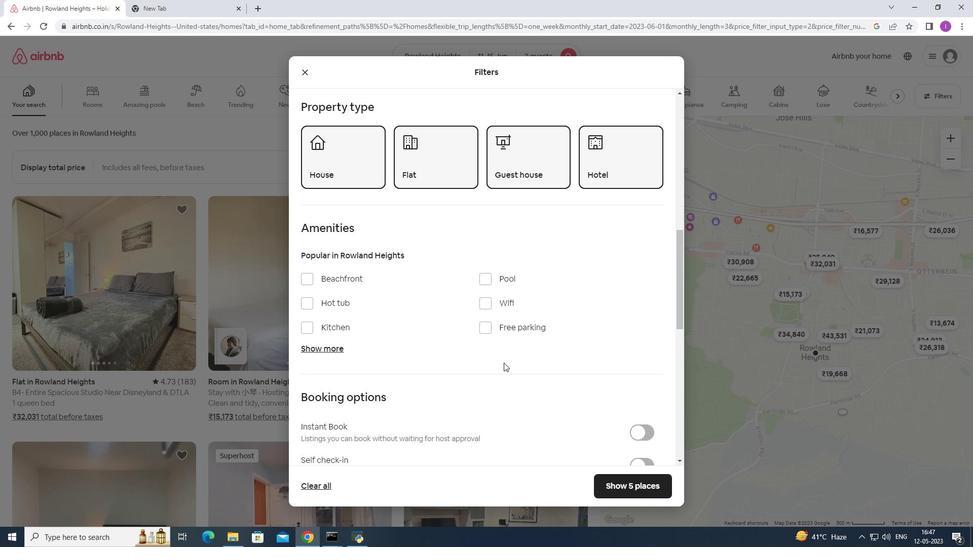 
Action: Mouse scrolled (503, 362) with delta (0, 0)
Screenshot: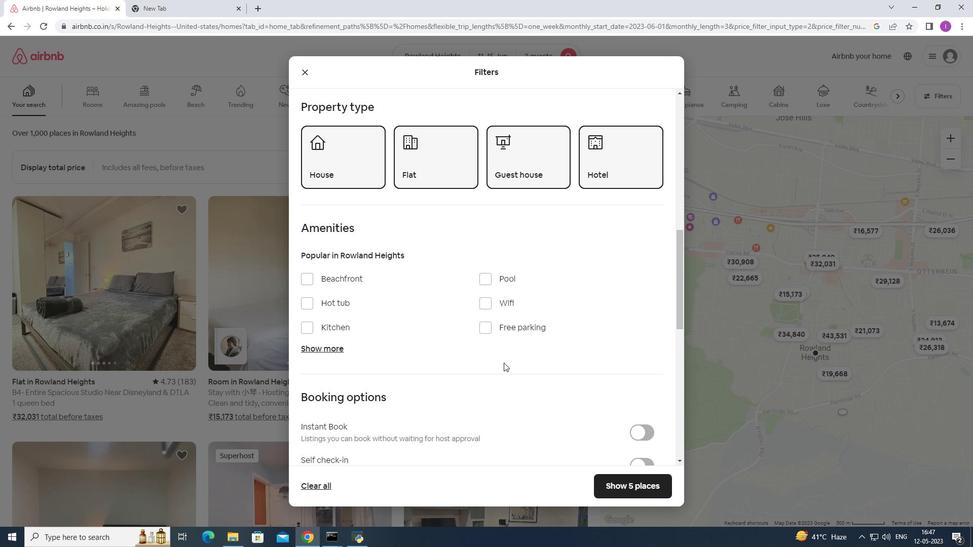 
Action: Mouse moved to (503, 361)
Screenshot: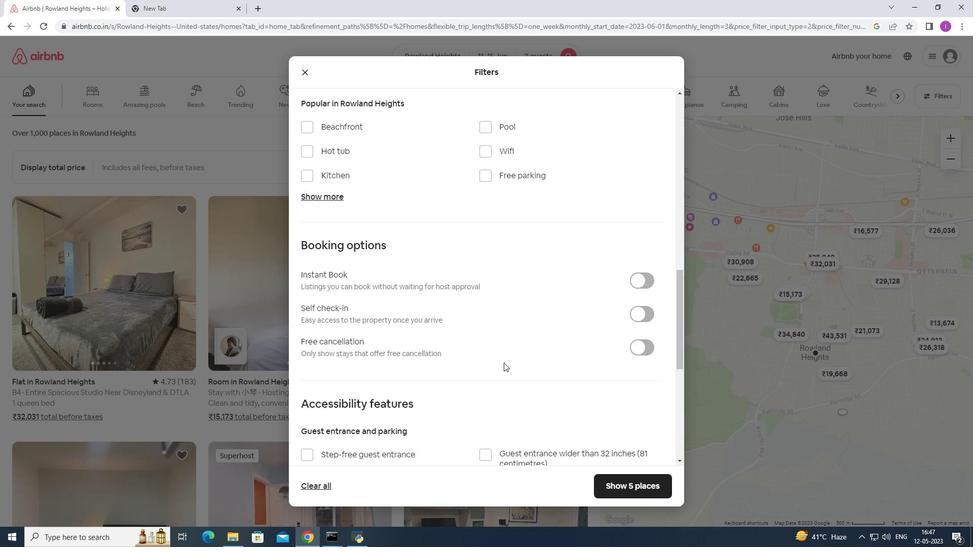 
Action: Mouse scrolled (503, 361) with delta (0, 0)
Screenshot: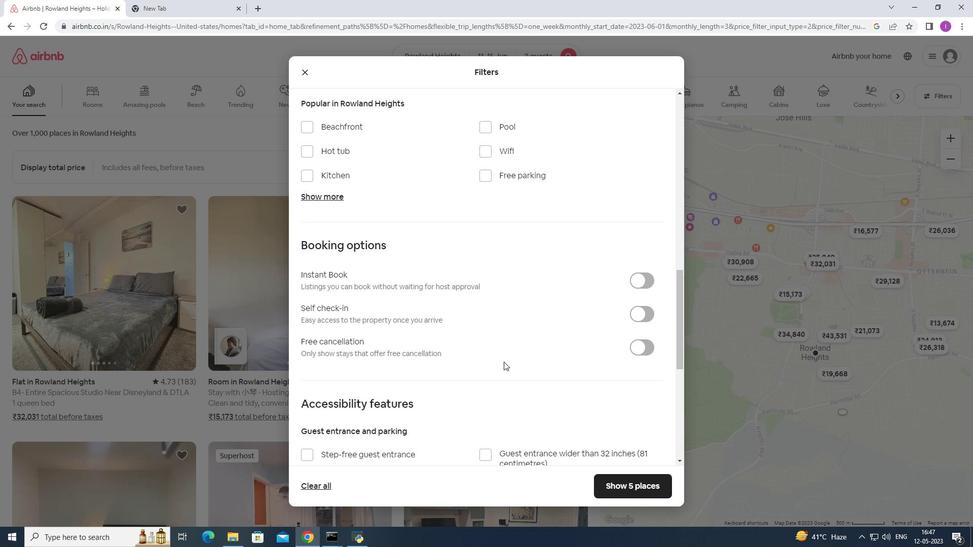 
Action: Mouse scrolled (503, 361) with delta (0, 0)
Screenshot: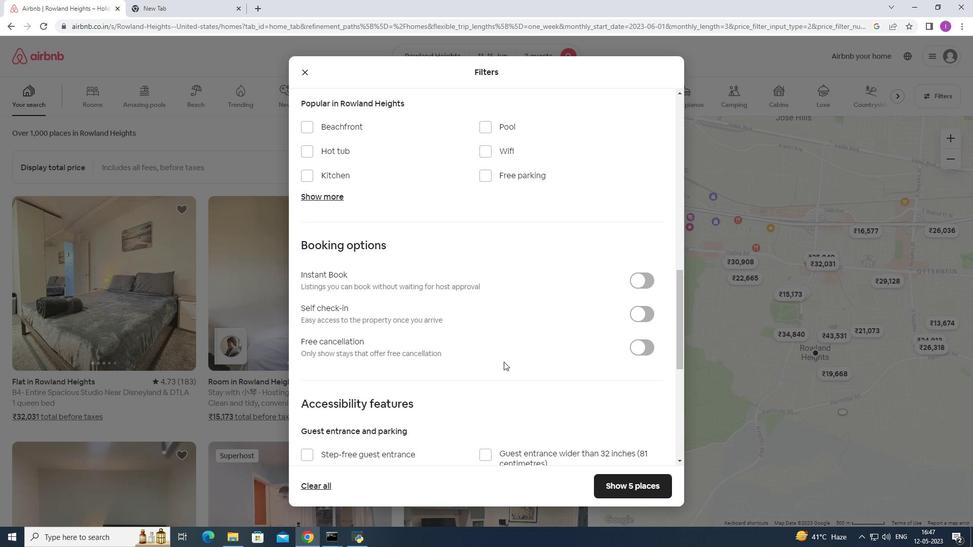 
Action: Mouse moved to (651, 209)
Screenshot: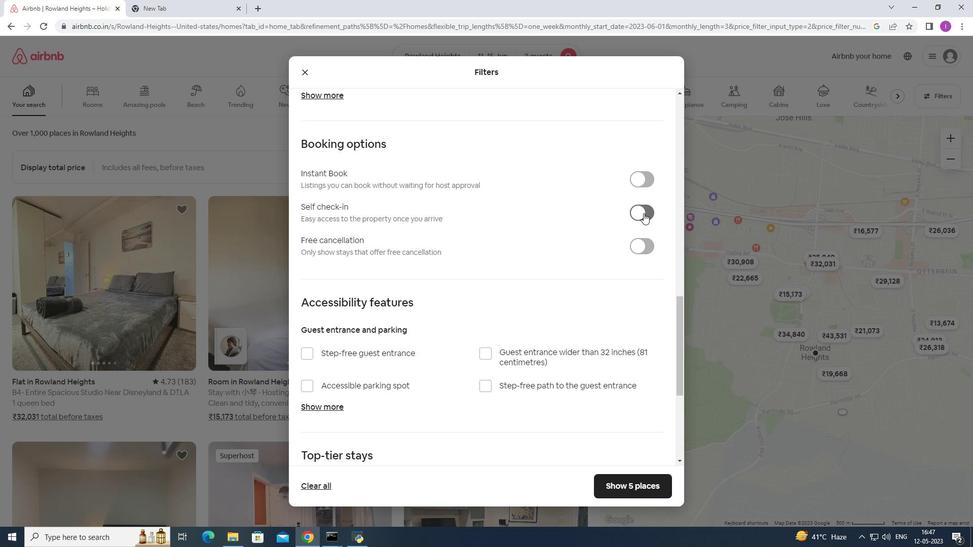 
Action: Mouse pressed left at (651, 209)
Screenshot: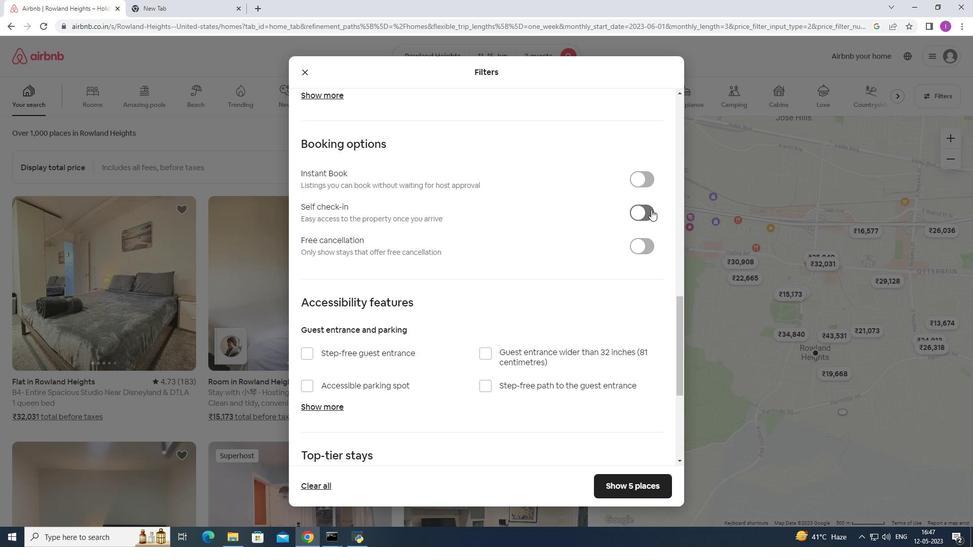 
Action: Mouse moved to (444, 396)
Screenshot: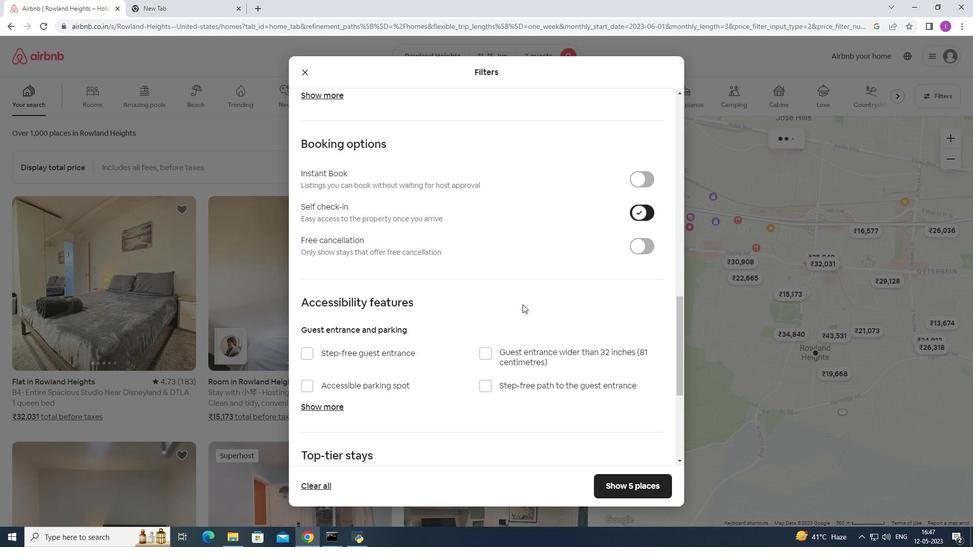 
Action: Mouse scrolled (444, 395) with delta (0, 0)
Screenshot: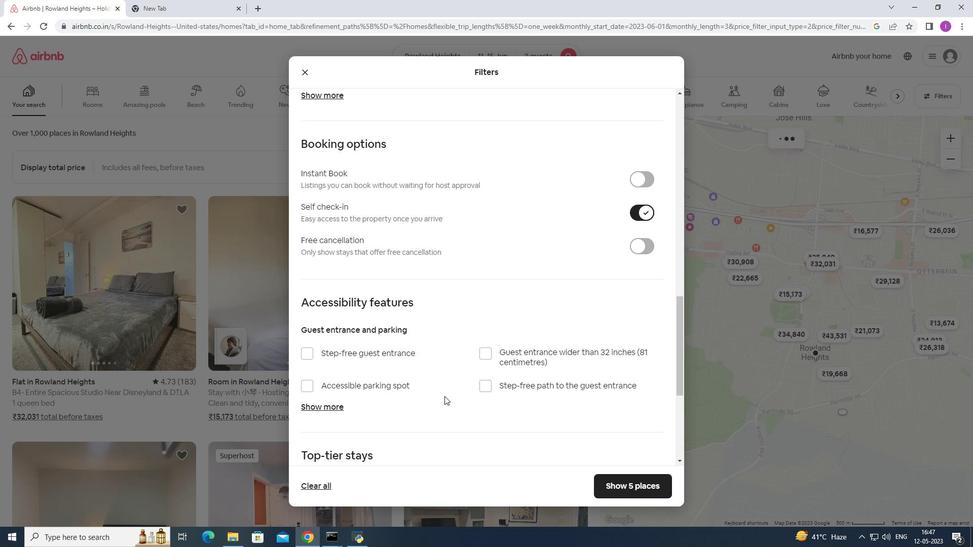 
Action: Mouse moved to (444, 396)
Screenshot: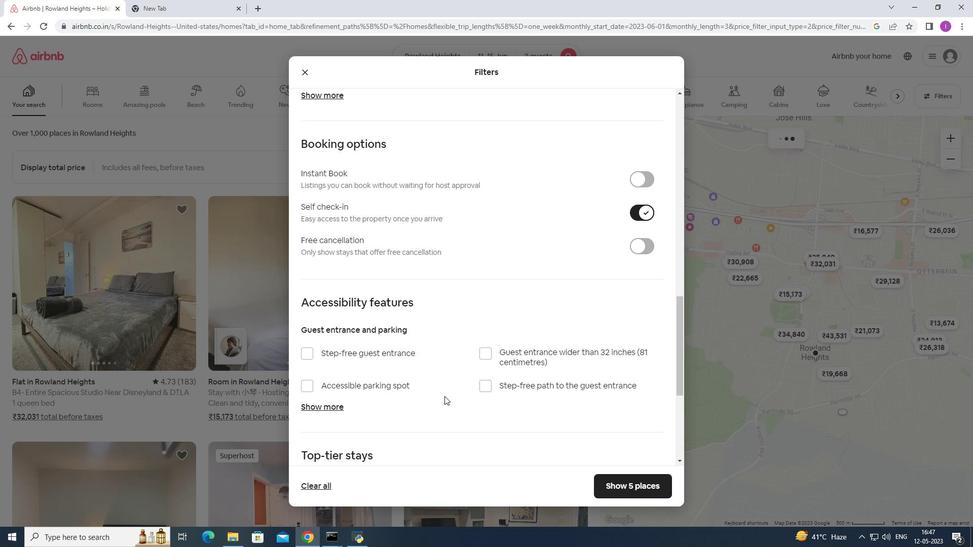 
Action: Mouse scrolled (444, 396) with delta (0, 0)
Screenshot: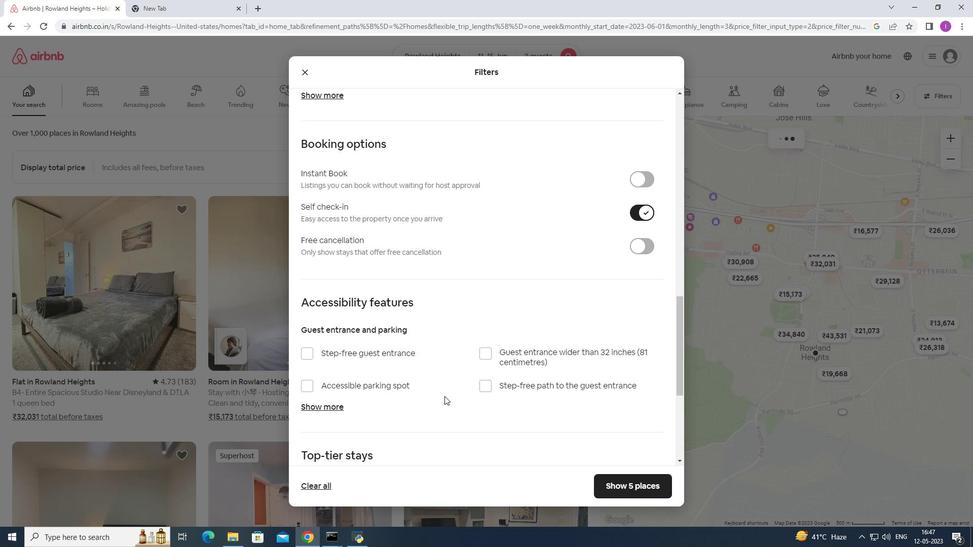 
Action: Mouse moved to (445, 397)
Screenshot: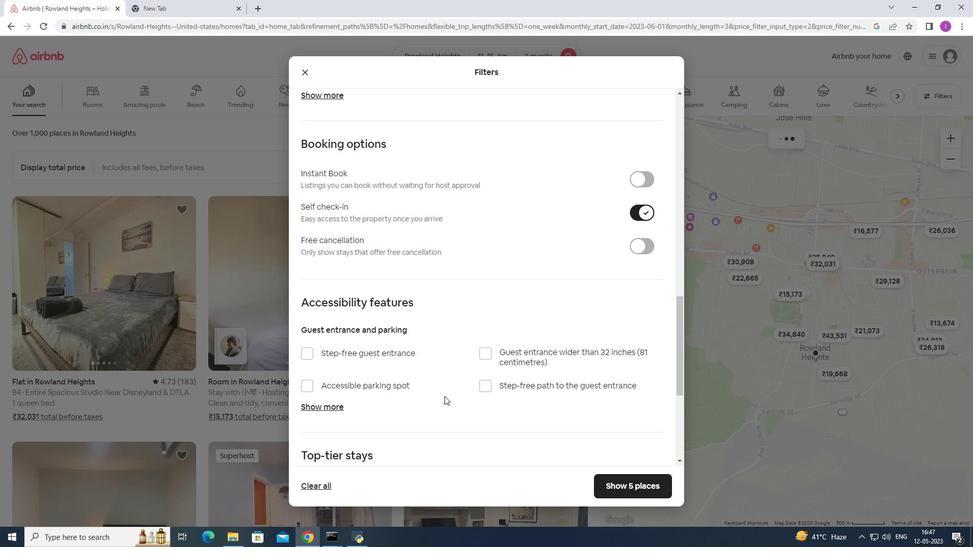 
Action: Mouse scrolled (444, 396) with delta (0, 0)
Screenshot: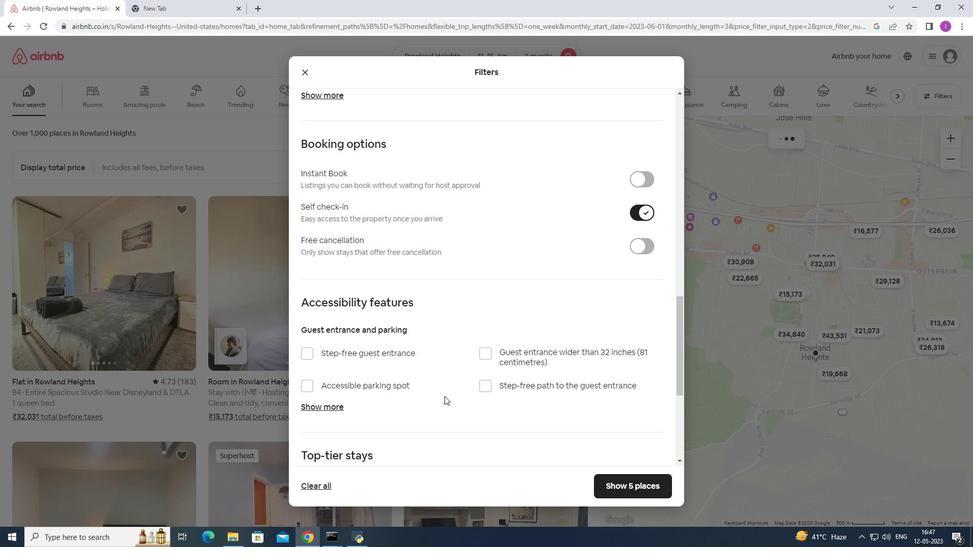 
Action: Mouse moved to (446, 397)
Screenshot: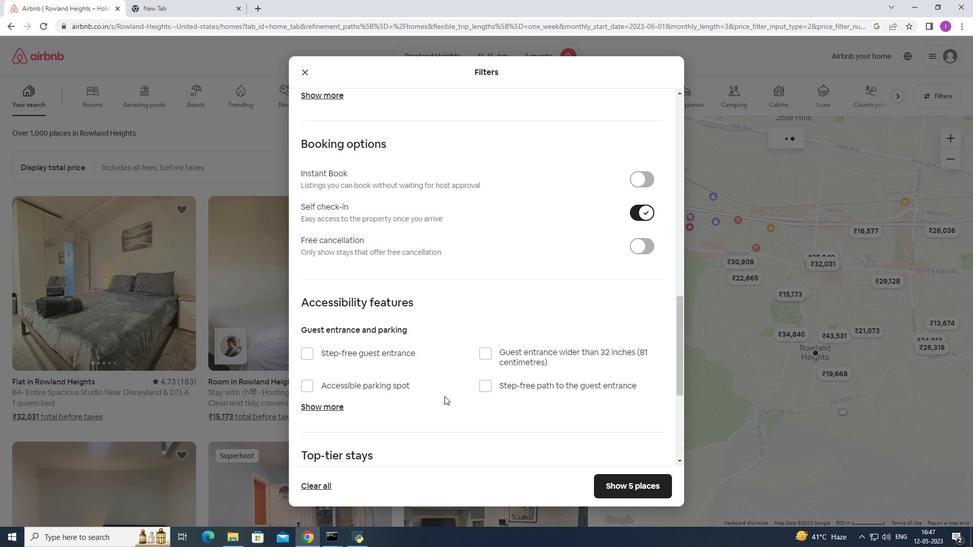 
Action: Mouse scrolled (445, 397) with delta (0, 0)
Screenshot: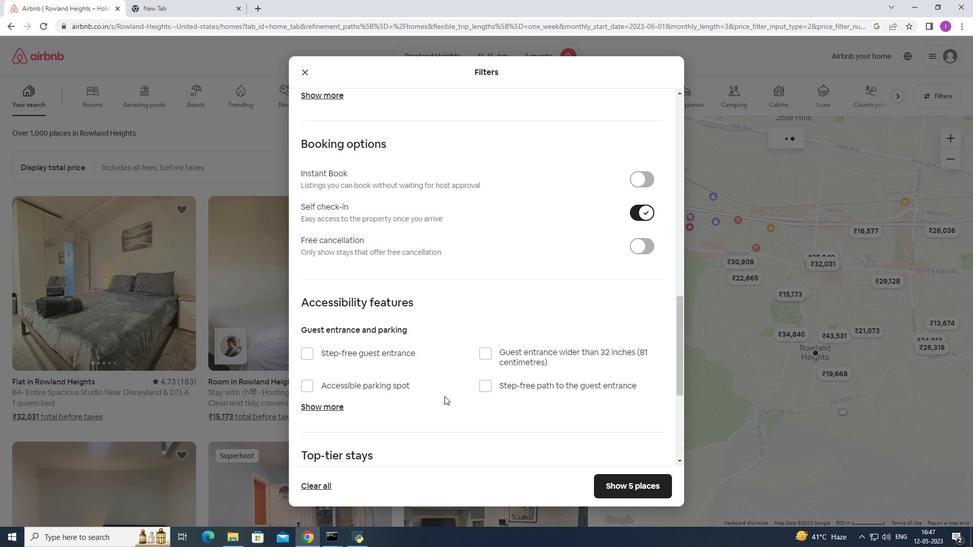 
Action: Mouse moved to (446, 398)
Screenshot: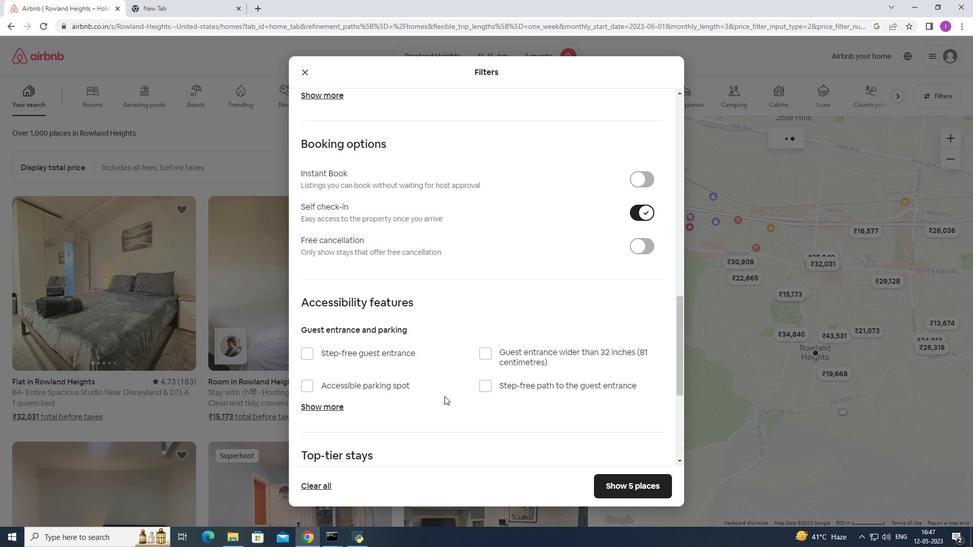 
Action: Mouse scrolled (445, 397) with delta (0, 0)
Screenshot: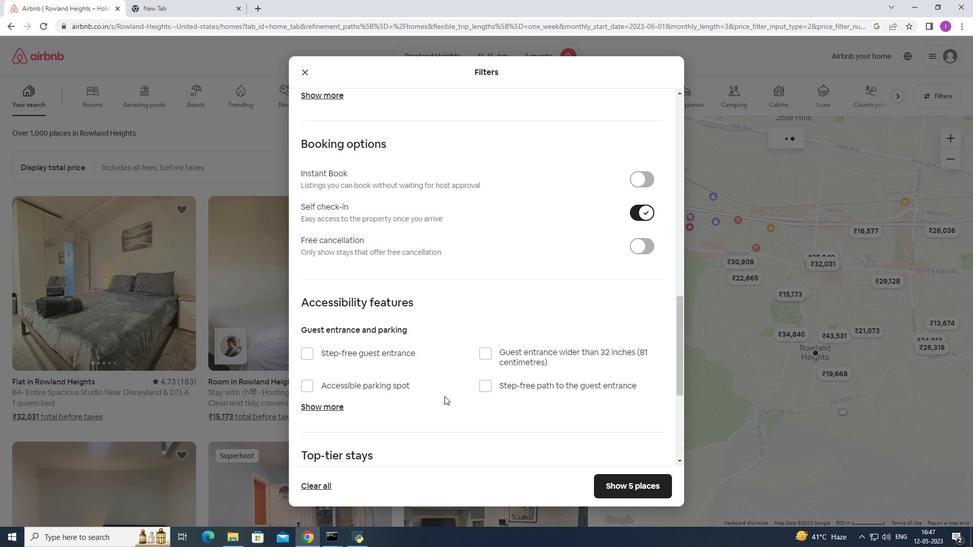 
Action: Mouse moved to (446, 402)
Screenshot: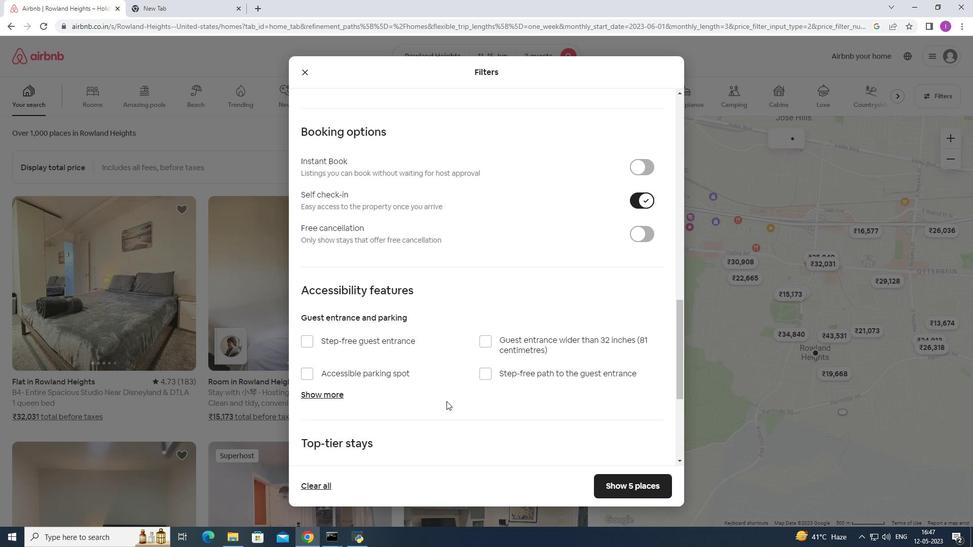 
Action: Mouse scrolled (446, 402) with delta (0, 0)
Screenshot: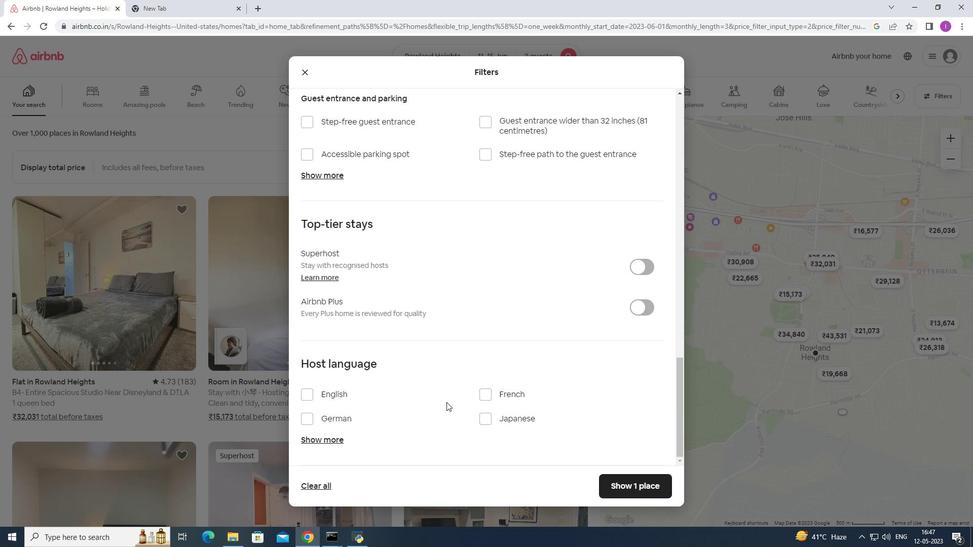 
Action: Mouse moved to (446, 403)
Screenshot: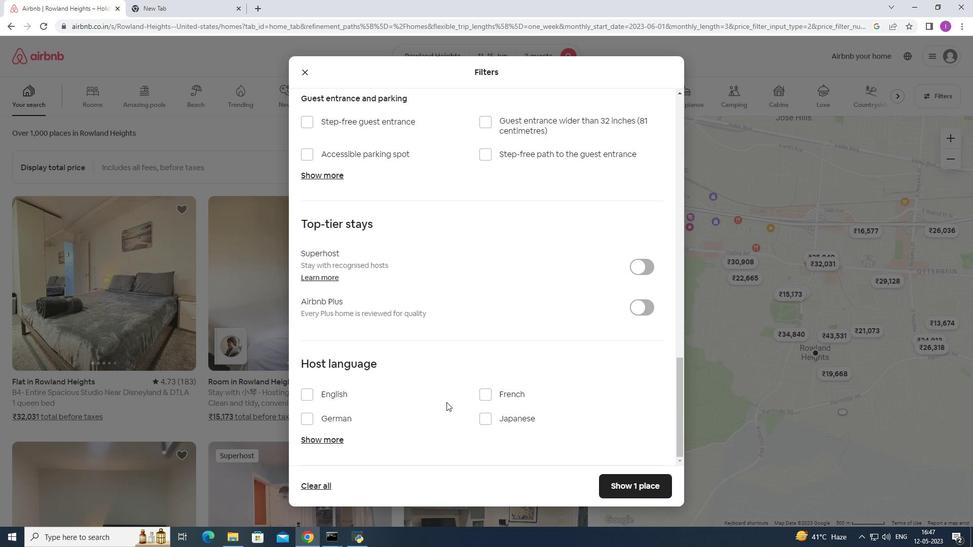 
Action: Mouse scrolled (446, 402) with delta (0, 0)
Screenshot: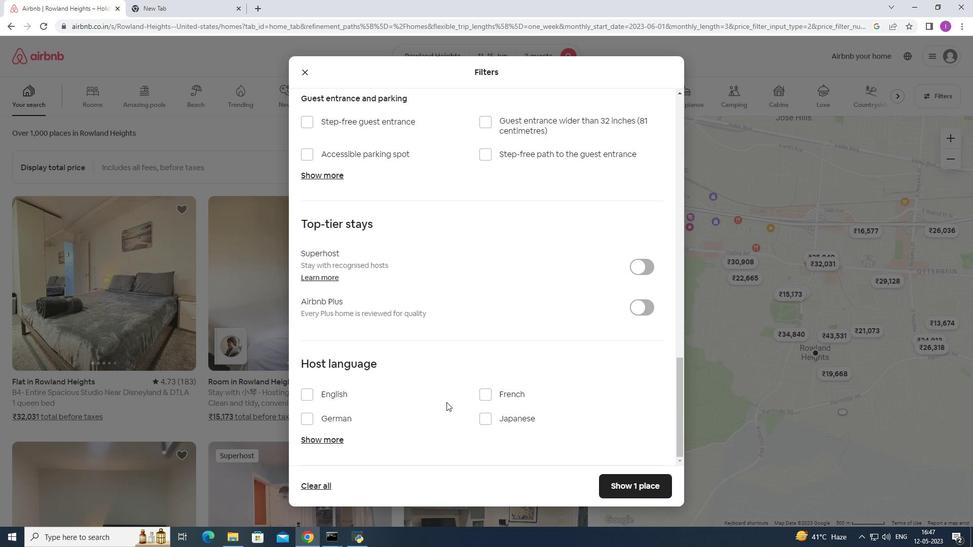 
Action: Mouse moved to (446, 403)
Screenshot: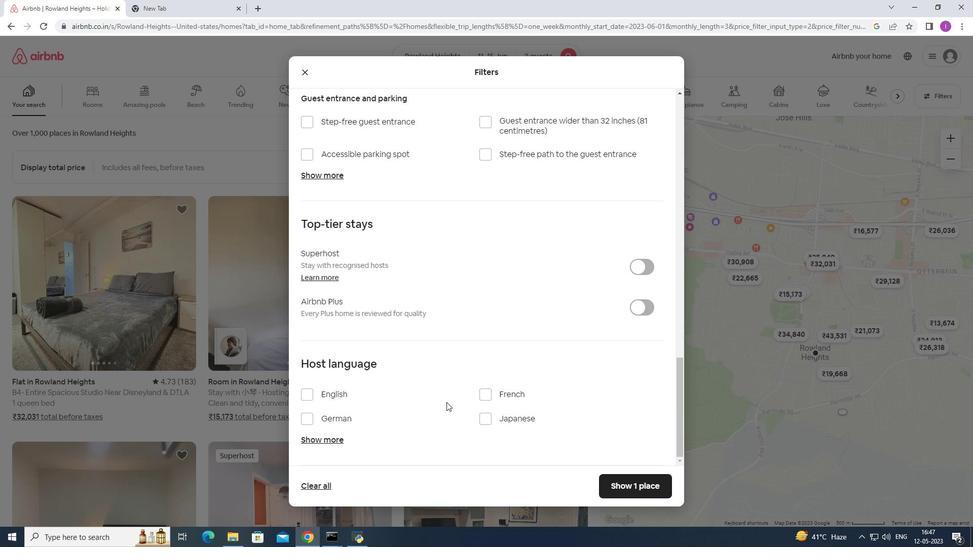 
Action: Mouse scrolled (446, 403) with delta (0, 0)
Screenshot: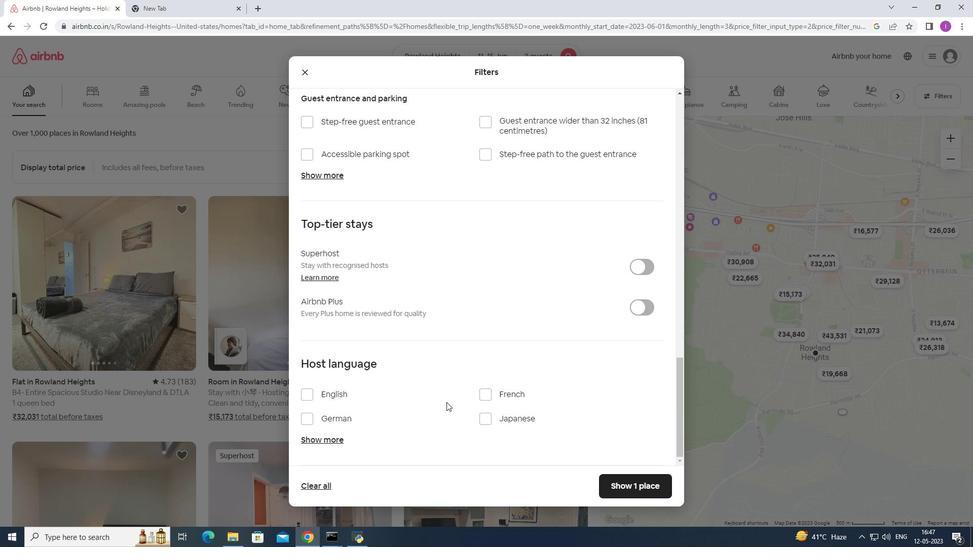 
Action: Mouse moved to (446, 404)
Screenshot: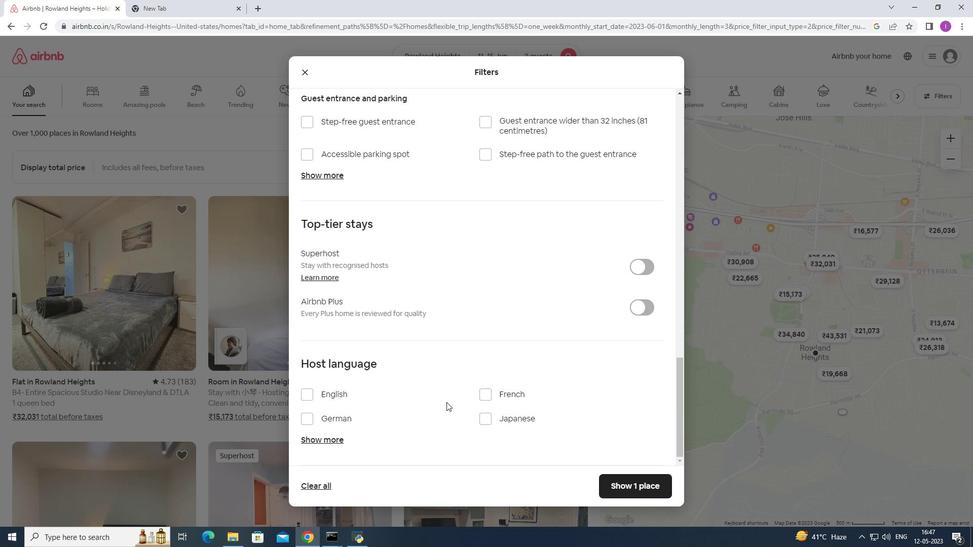 
Action: Mouse scrolled (446, 403) with delta (0, 0)
Screenshot: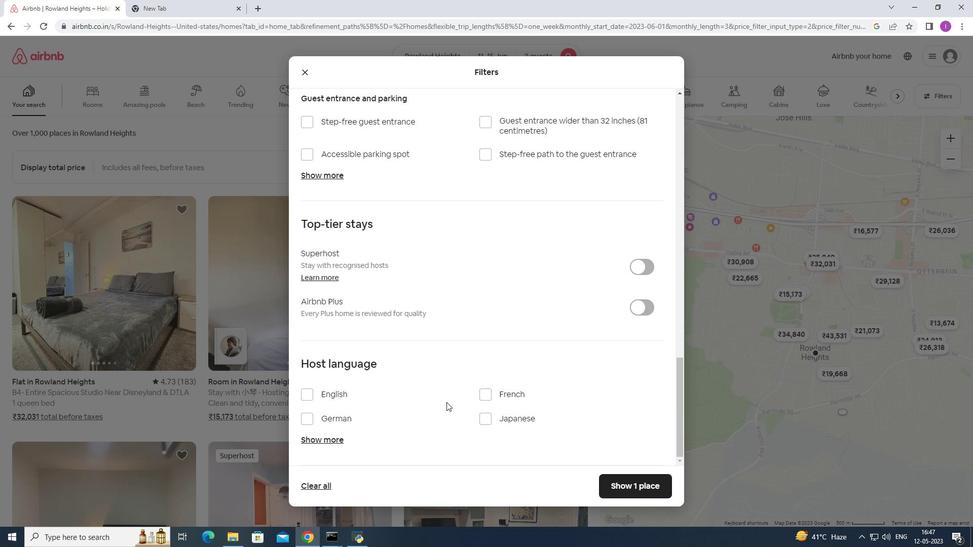 
Action: Mouse moved to (306, 395)
Screenshot: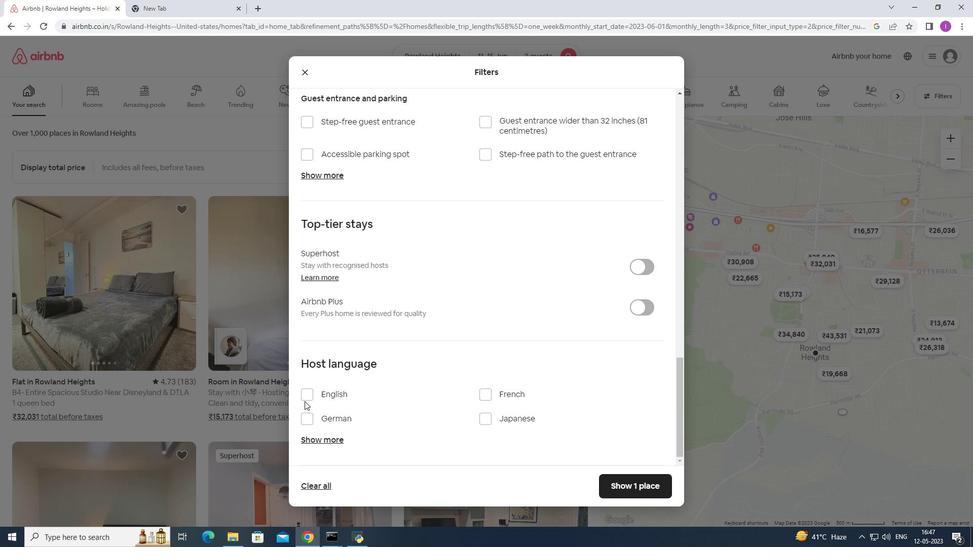 
Action: Mouse pressed left at (306, 395)
Screenshot: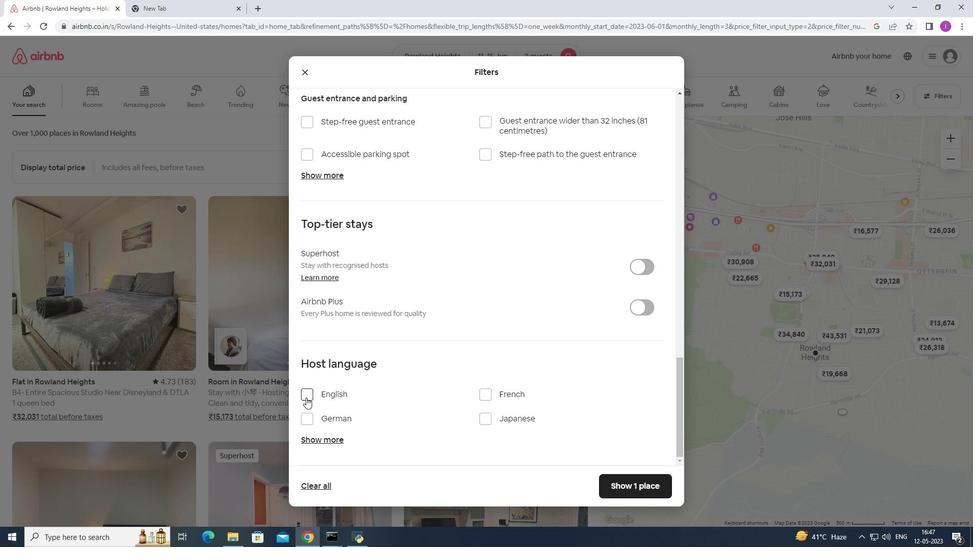 
Action: Mouse moved to (626, 487)
Screenshot: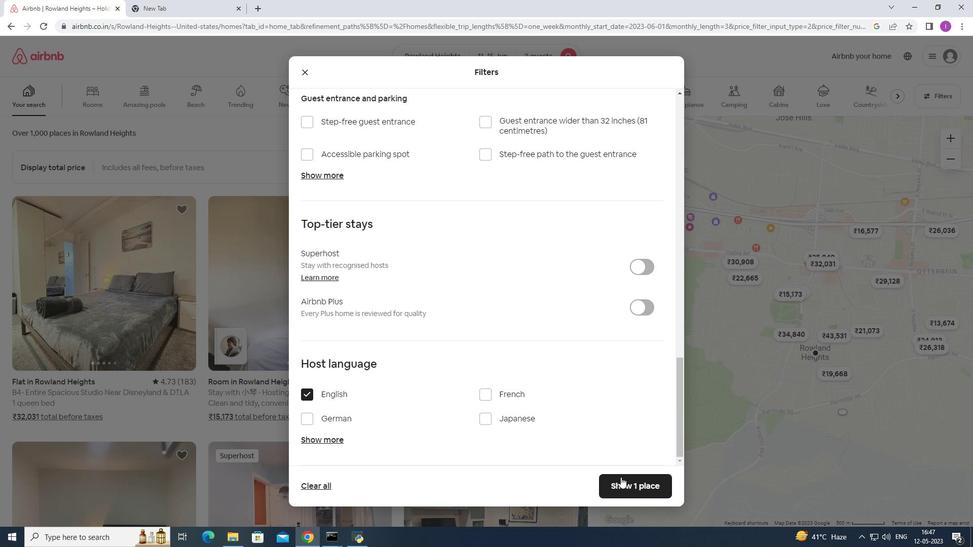 
Action: Mouse pressed left at (626, 487)
Screenshot: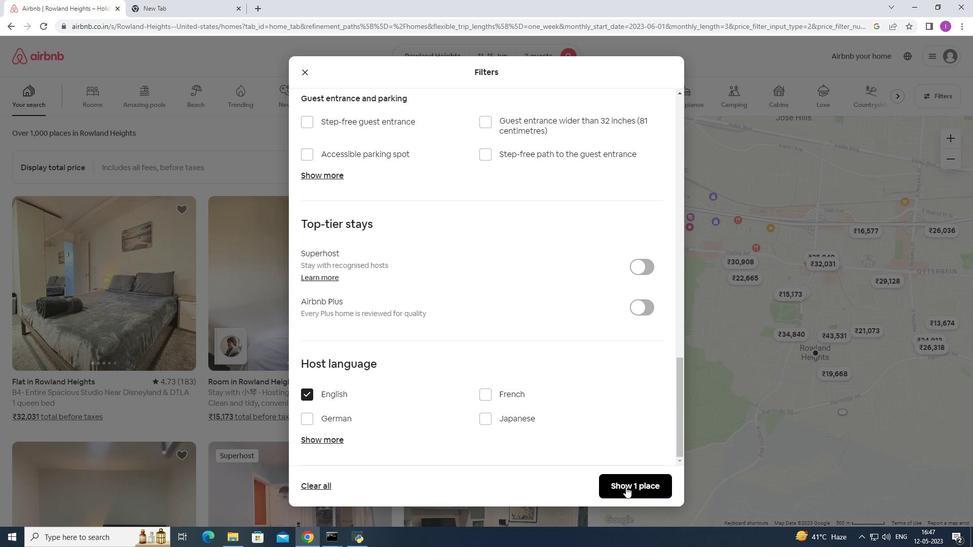 
Action: Mouse moved to (622, 478)
Screenshot: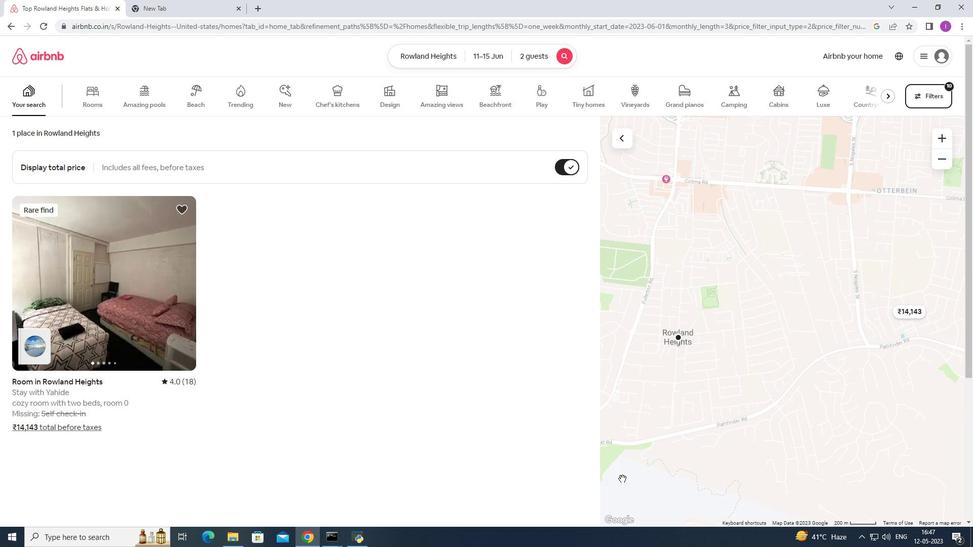 
